 Task: Schedule a 45-minute meeting for annual performance review preparation.
Action: Mouse moved to (128, 204)
Screenshot: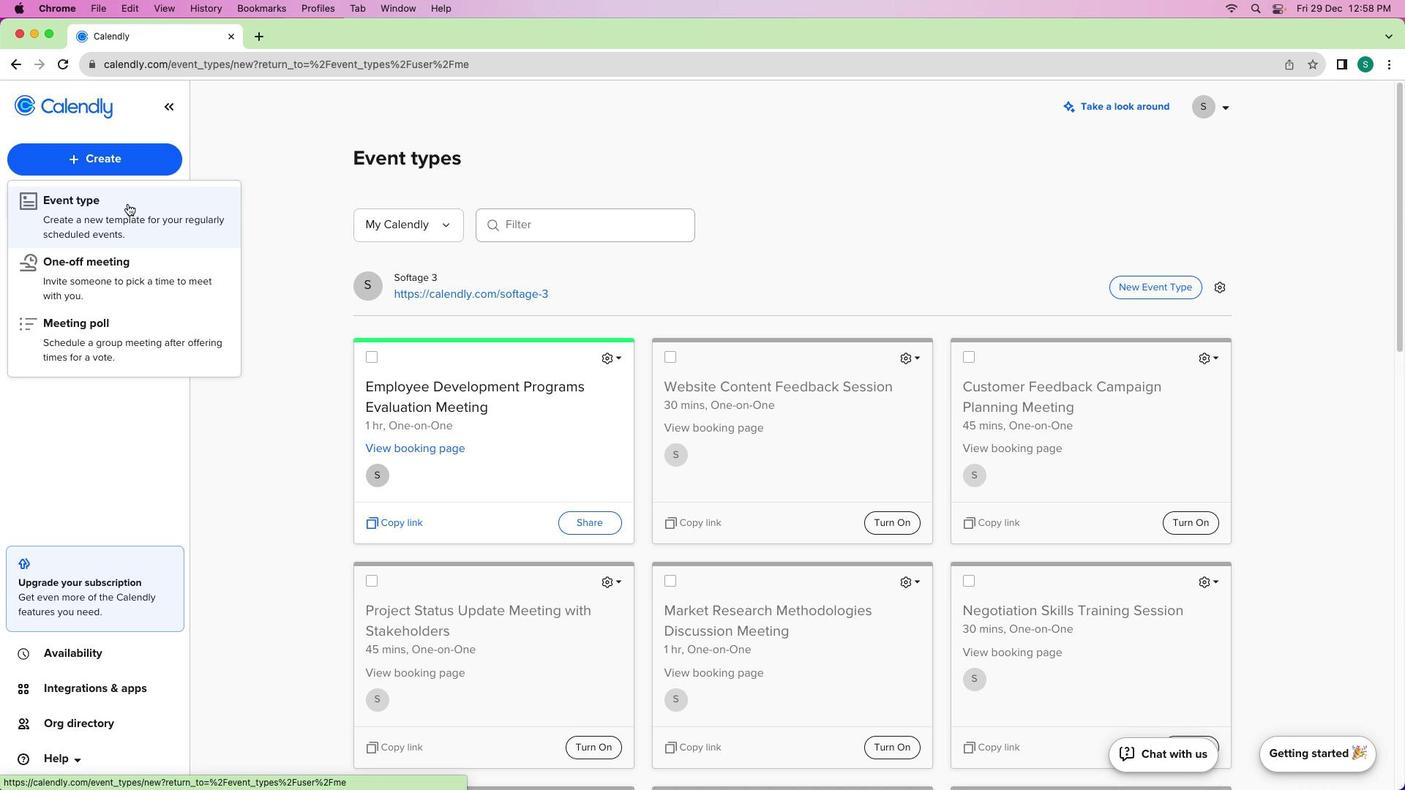 
Action: Mouse pressed left at (128, 204)
Screenshot: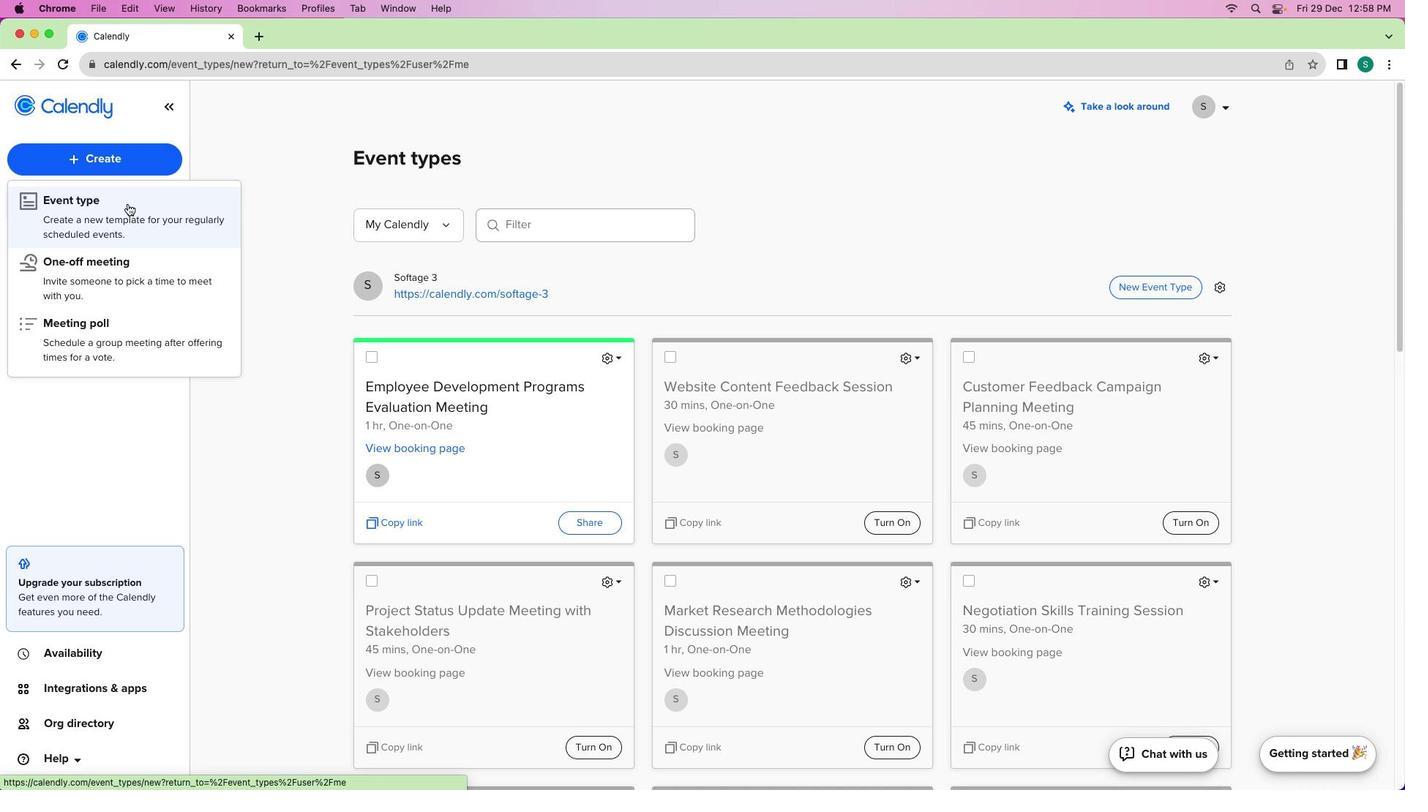 
Action: Mouse moved to (524, 295)
Screenshot: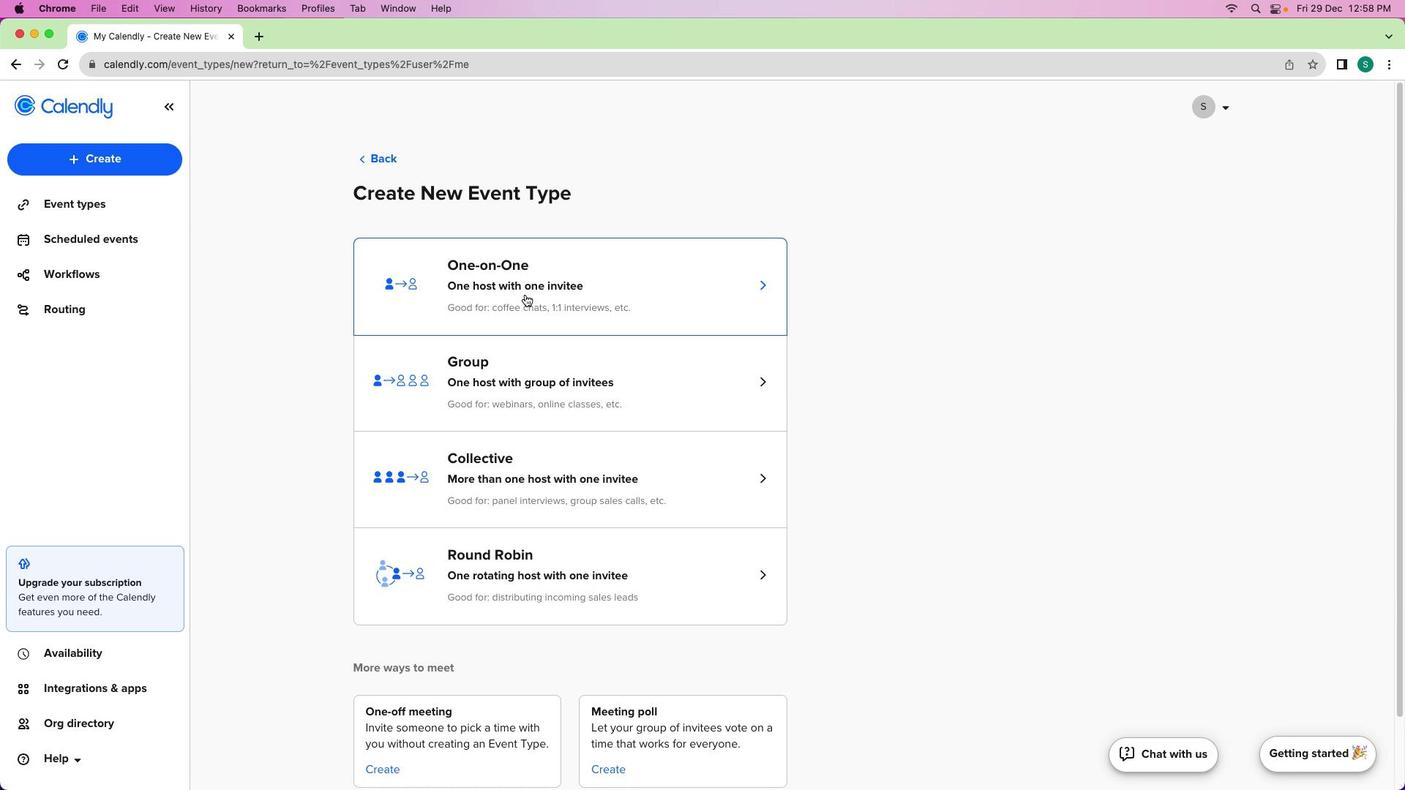 
Action: Mouse pressed left at (524, 295)
Screenshot: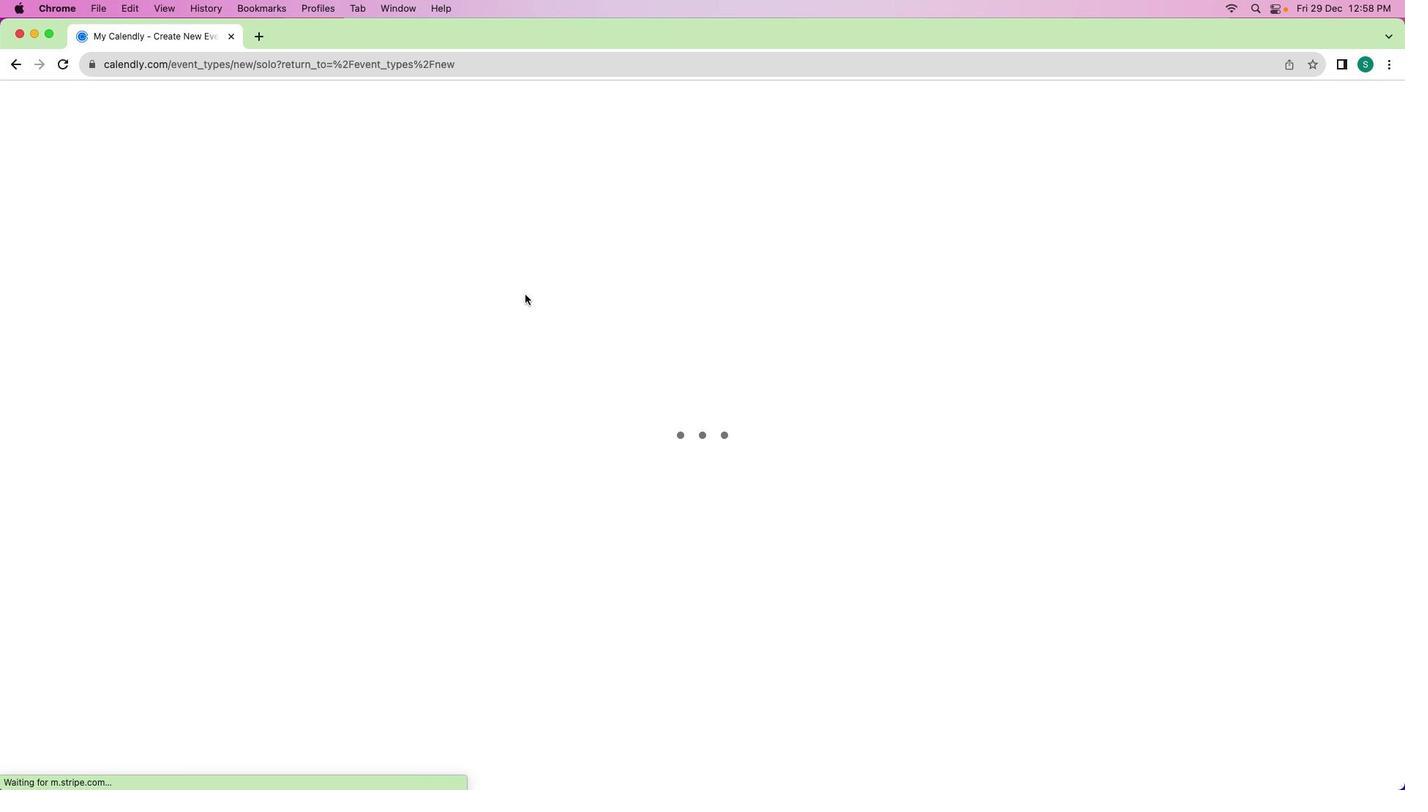 
Action: Mouse moved to (177, 235)
Screenshot: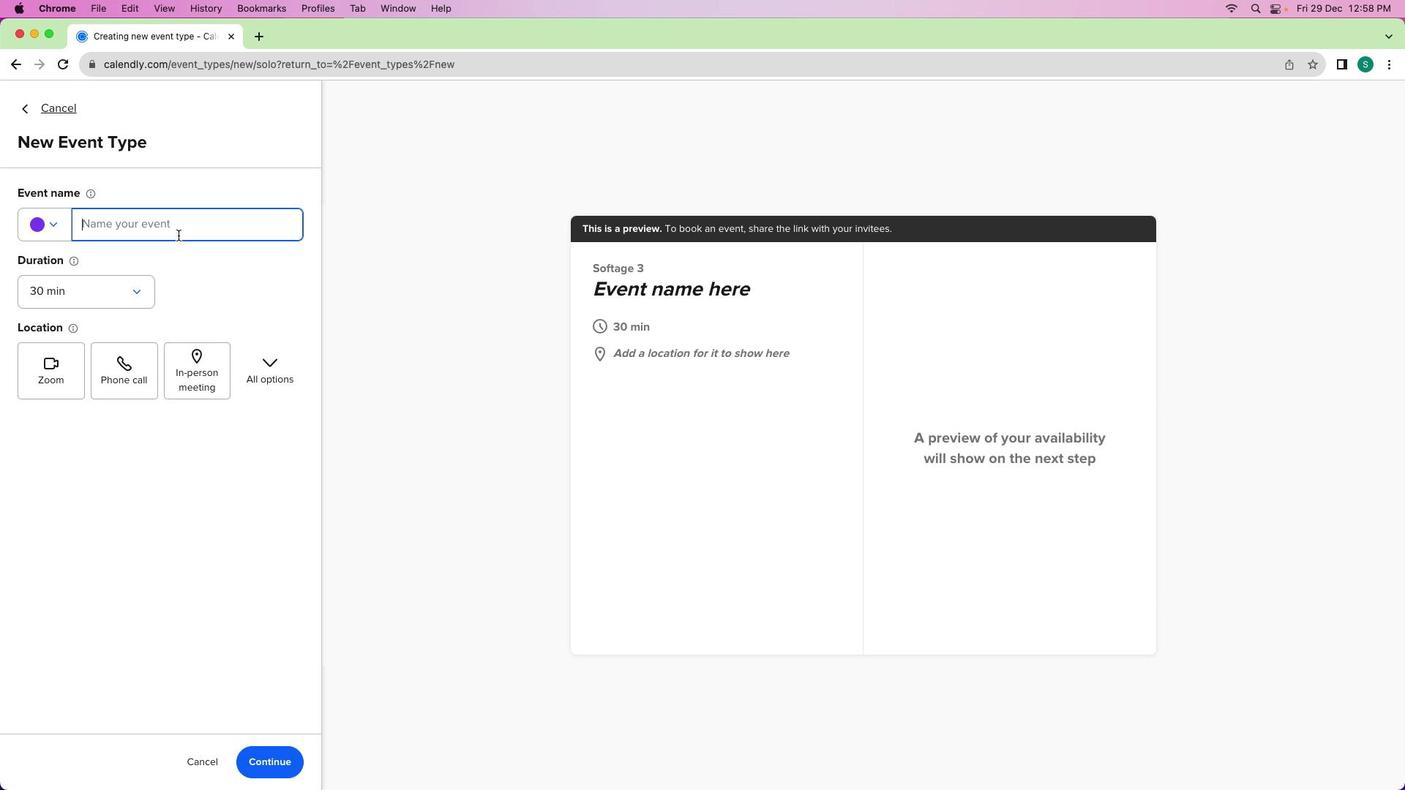 
Action: Mouse pressed left at (177, 235)
Screenshot: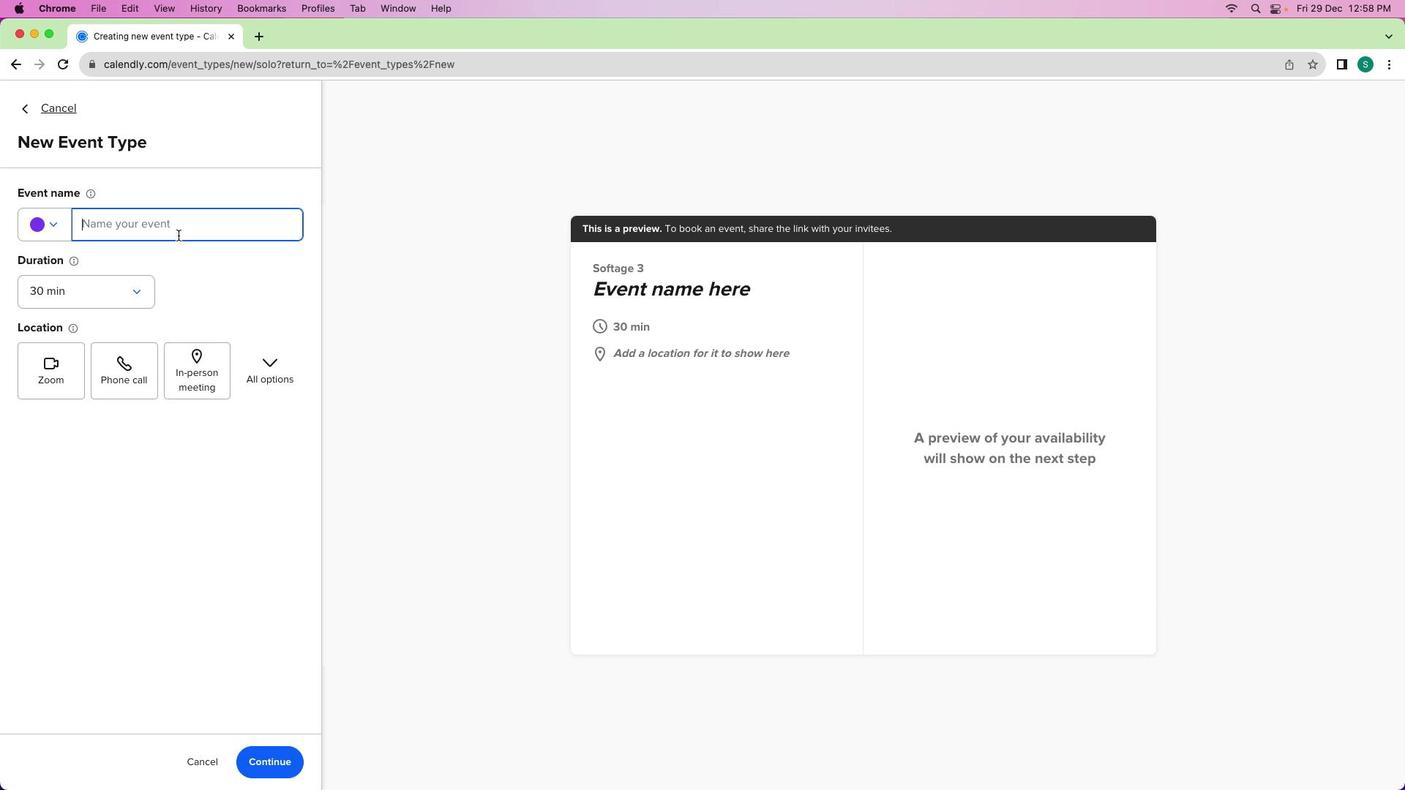 
Action: Mouse moved to (178, 235)
Screenshot: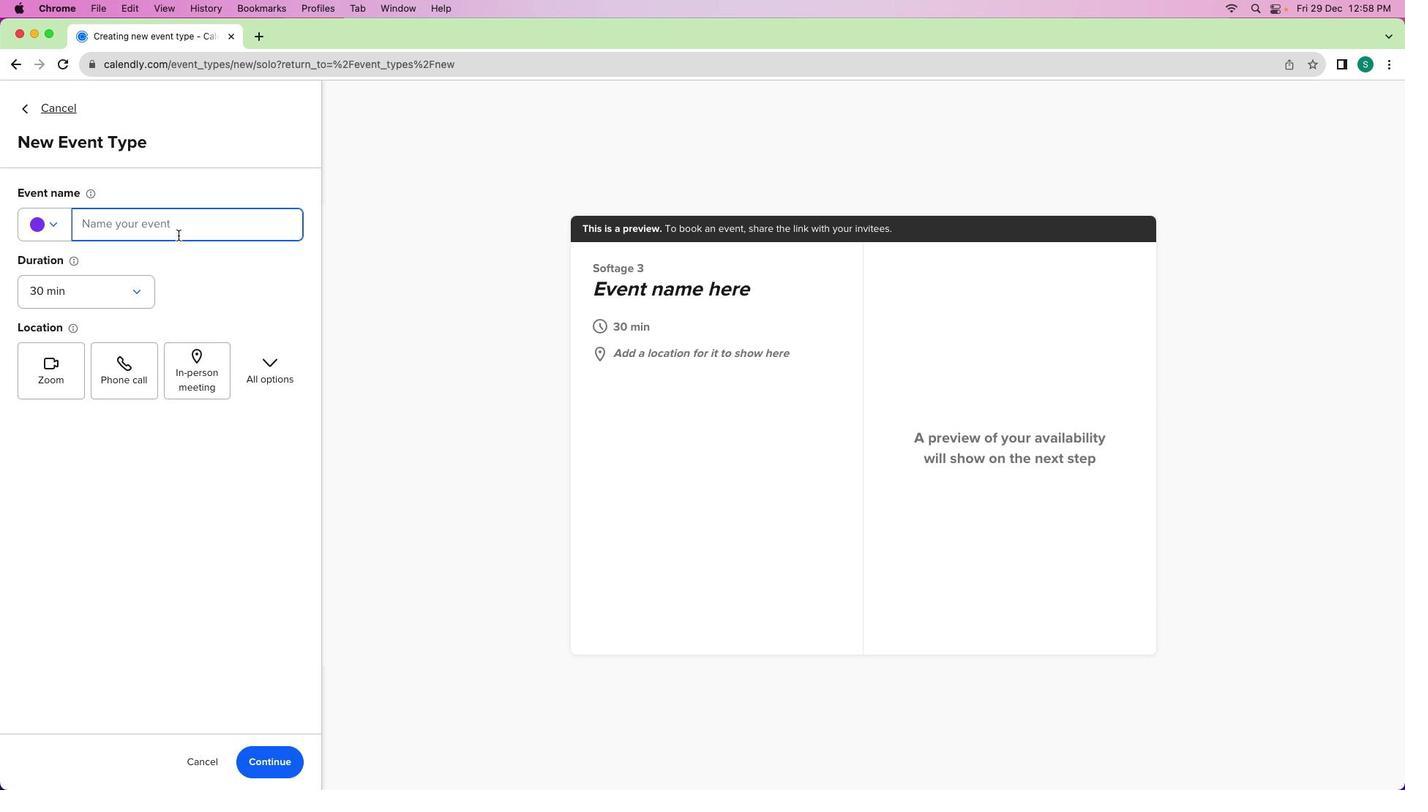 
Action: Key pressed Key.shift'A''n''n''u''a''l'Key.spaceKey.shift'P''e''r''f''o''m''r'Key.backspaceKey.backspace'r''m''a''n''c''e'Key.spaceKey.shift'R''e''v''i''e''w'Key.spaceKey.shift'P''r''e''p''a''r''a''t''i''o''n'Key.spaceKey.shift'M''e''e''t''i''n''g'
Screenshot: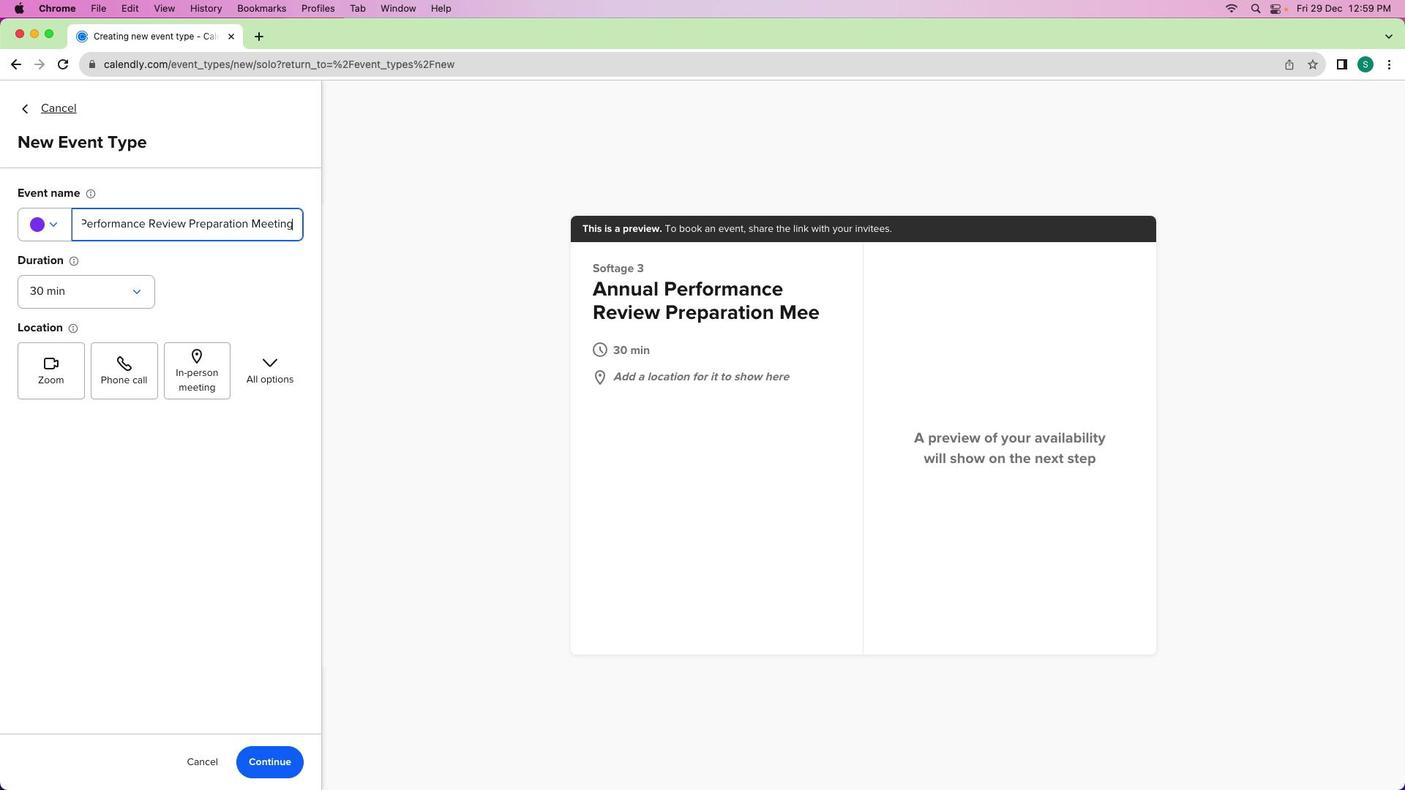 
Action: Mouse moved to (131, 292)
Screenshot: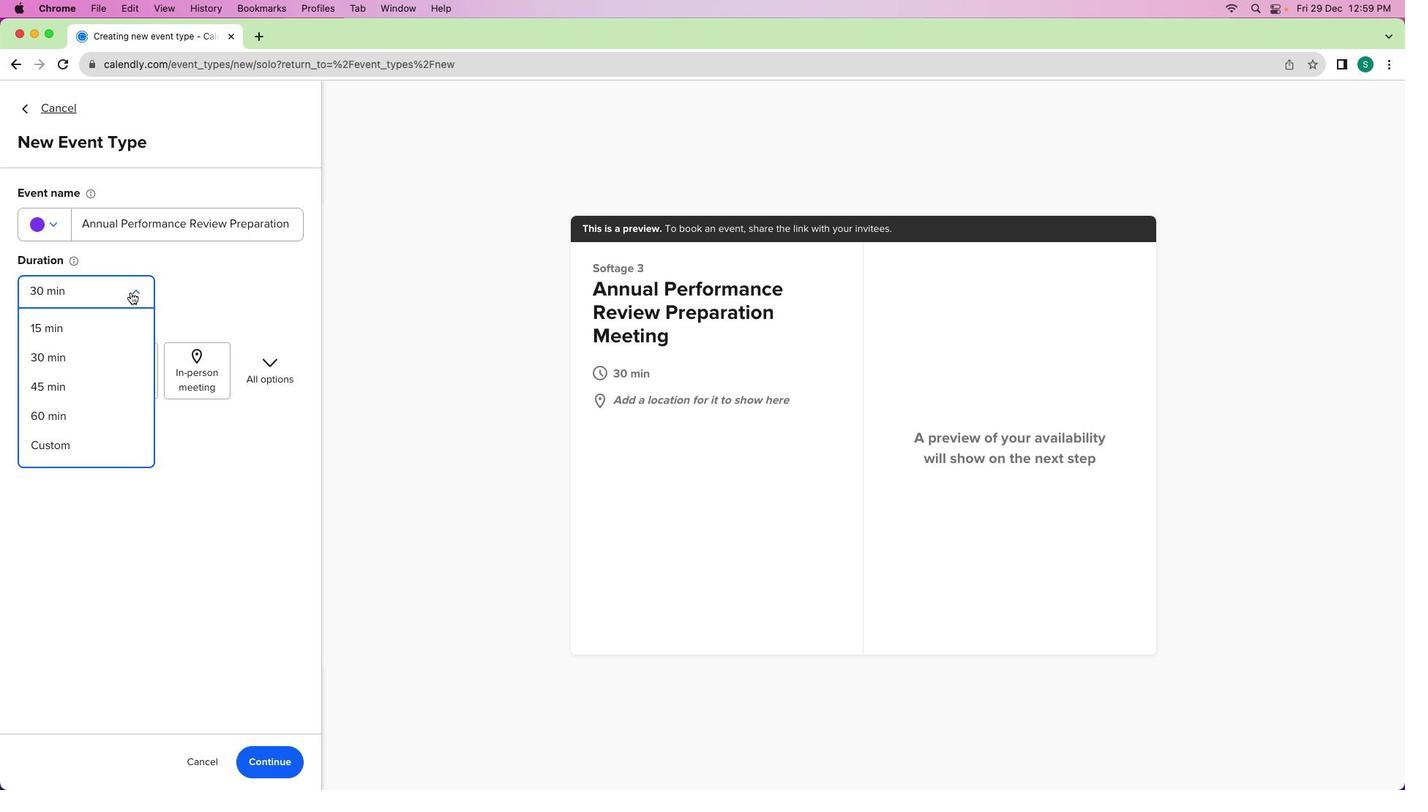 
Action: Mouse pressed left at (131, 292)
Screenshot: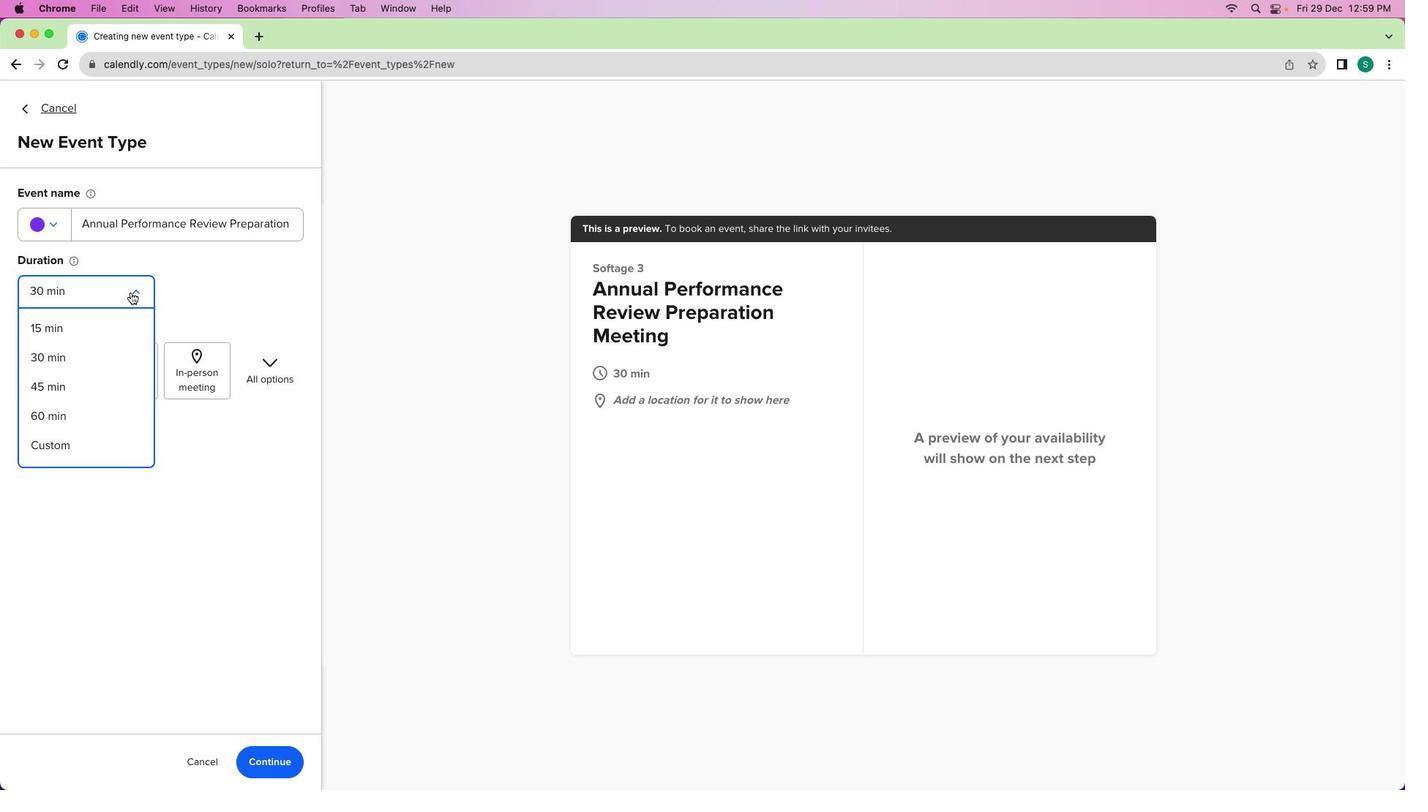 
Action: Mouse moved to (101, 378)
Screenshot: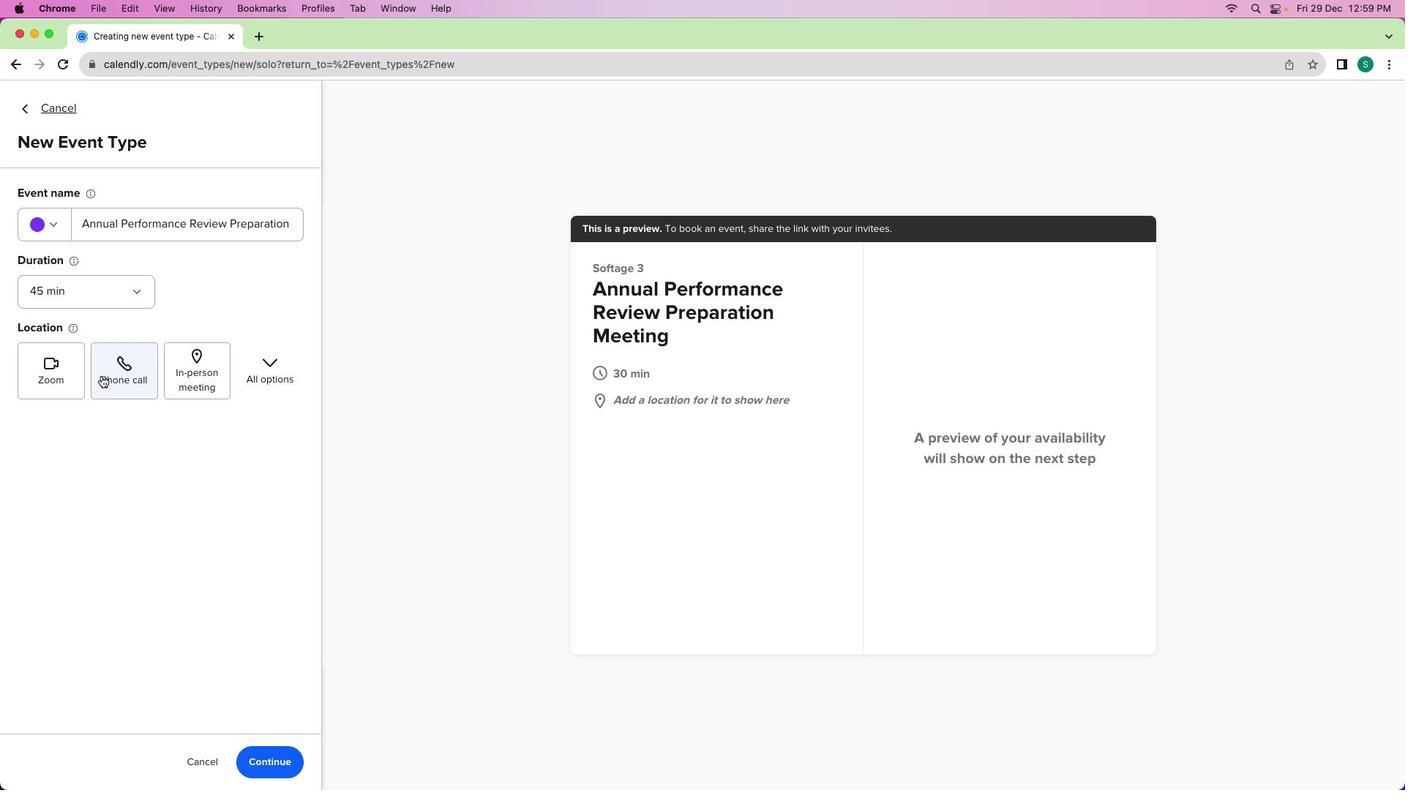 
Action: Mouse pressed left at (101, 378)
Screenshot: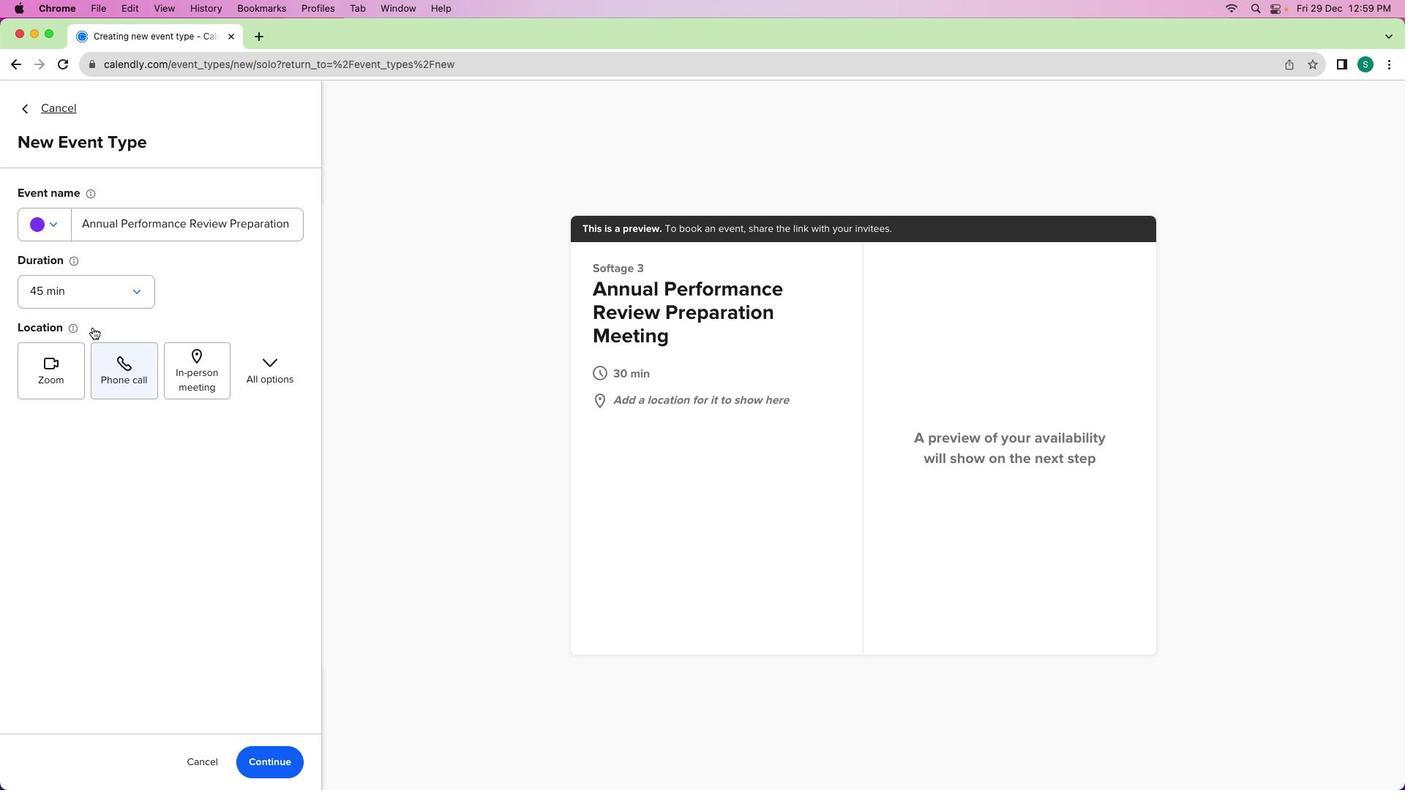 
Action: Mouse moved to (57, 218)
Screenshot: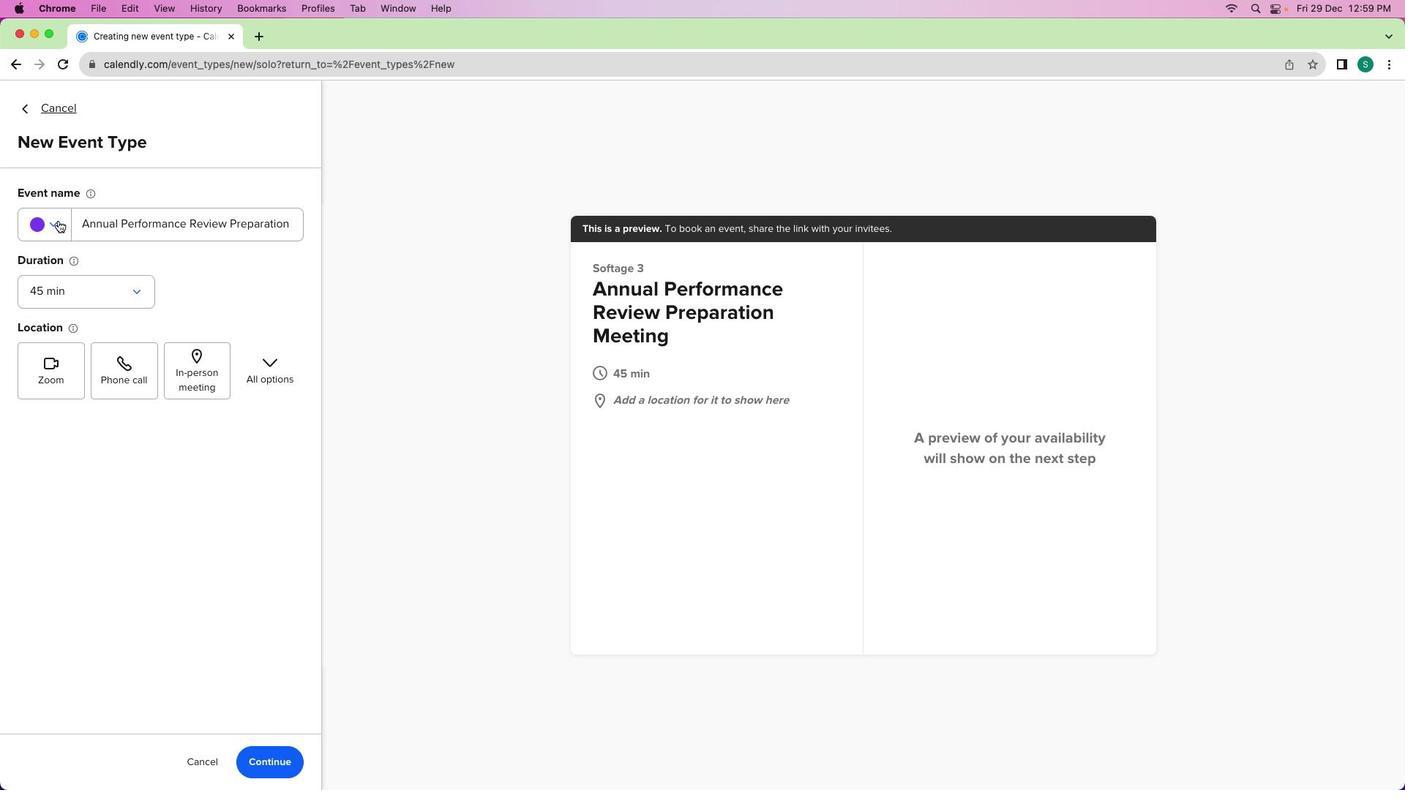 
Action: Mouse pressed left at (57, 218)
Screenshot: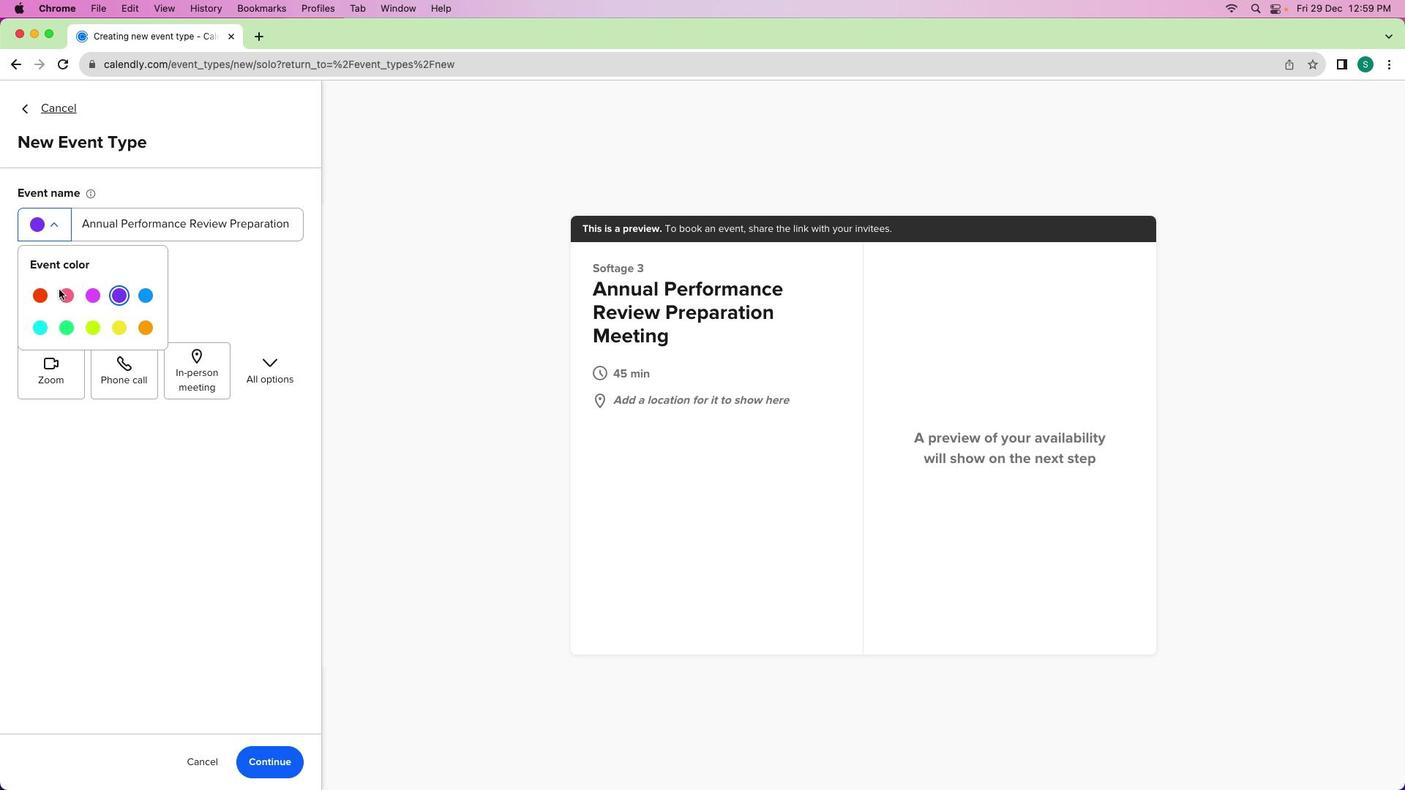 
Action: Mouse moved to (121, 332)
Screenshot: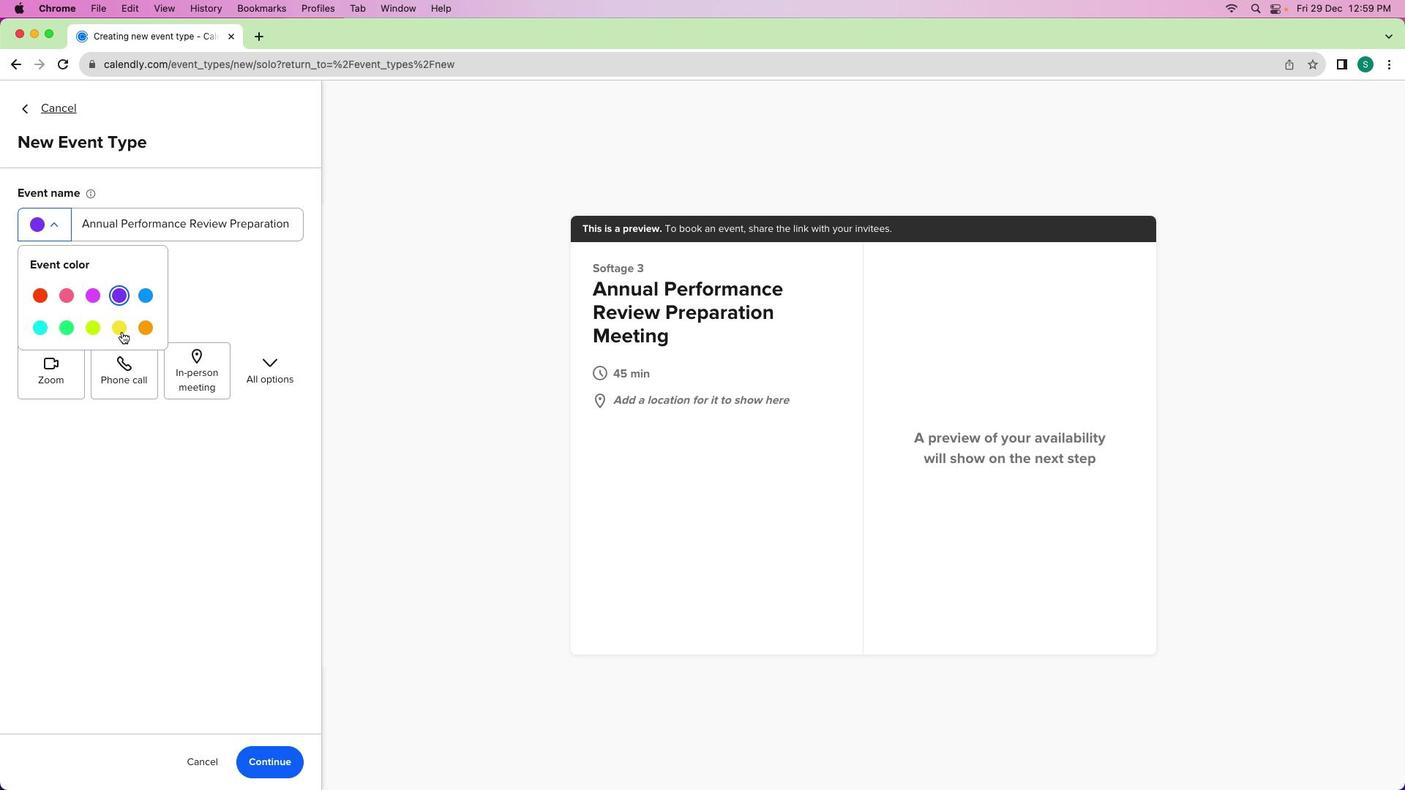 
Action: Mouse pressed left at (121, 332)
Screenshot: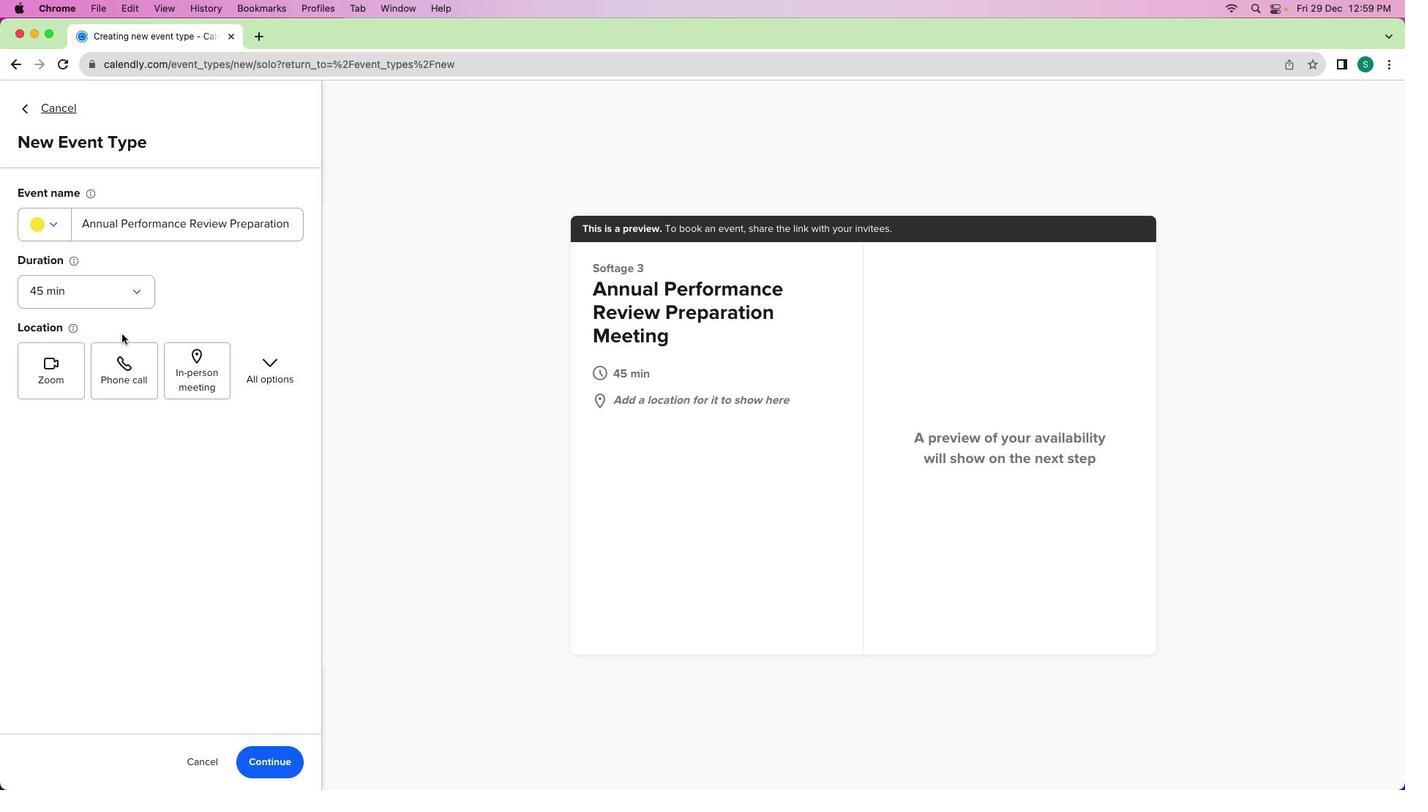 
Action: Mouse moved to (51, 382)
Screenshot: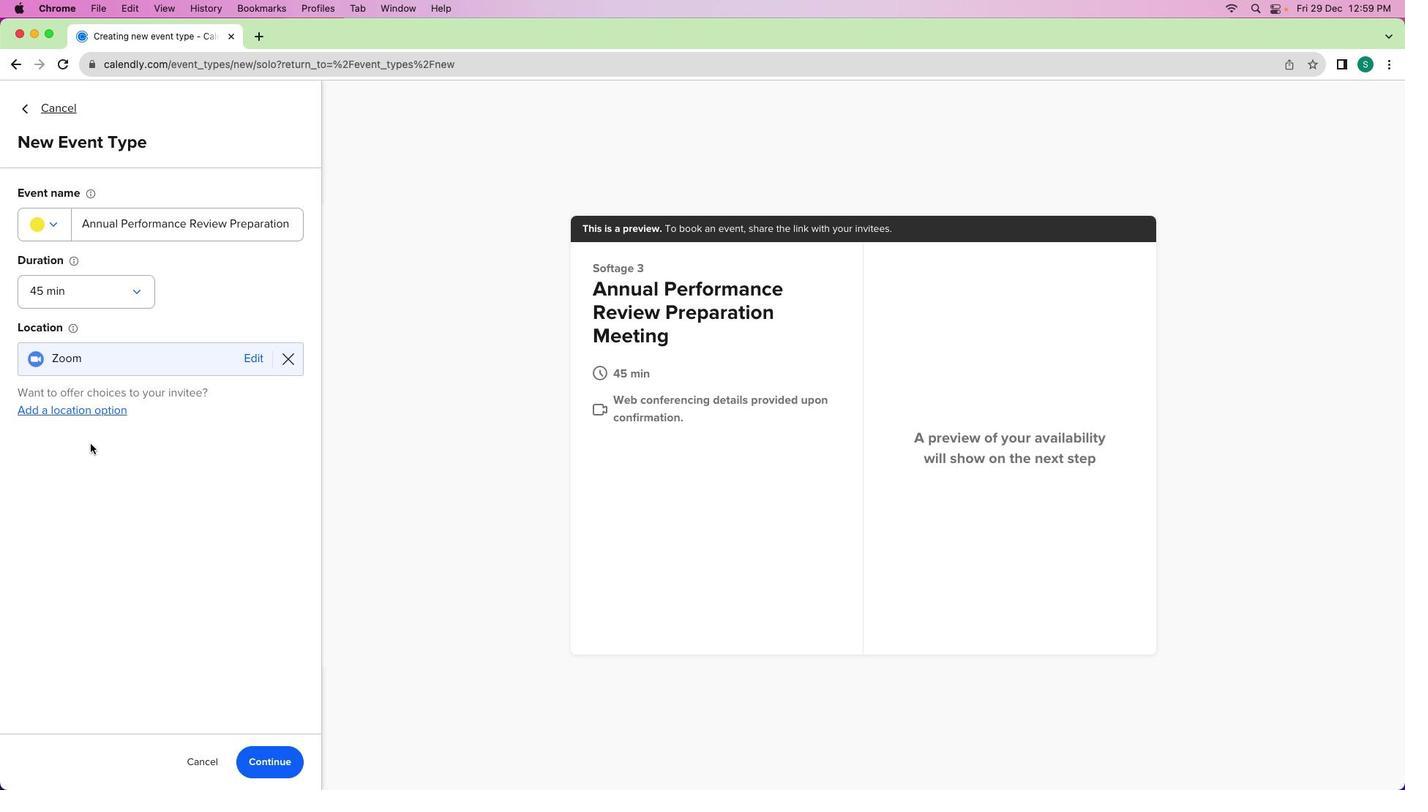 
Action: Mouse pressed left at (51, 382)
Screenshot: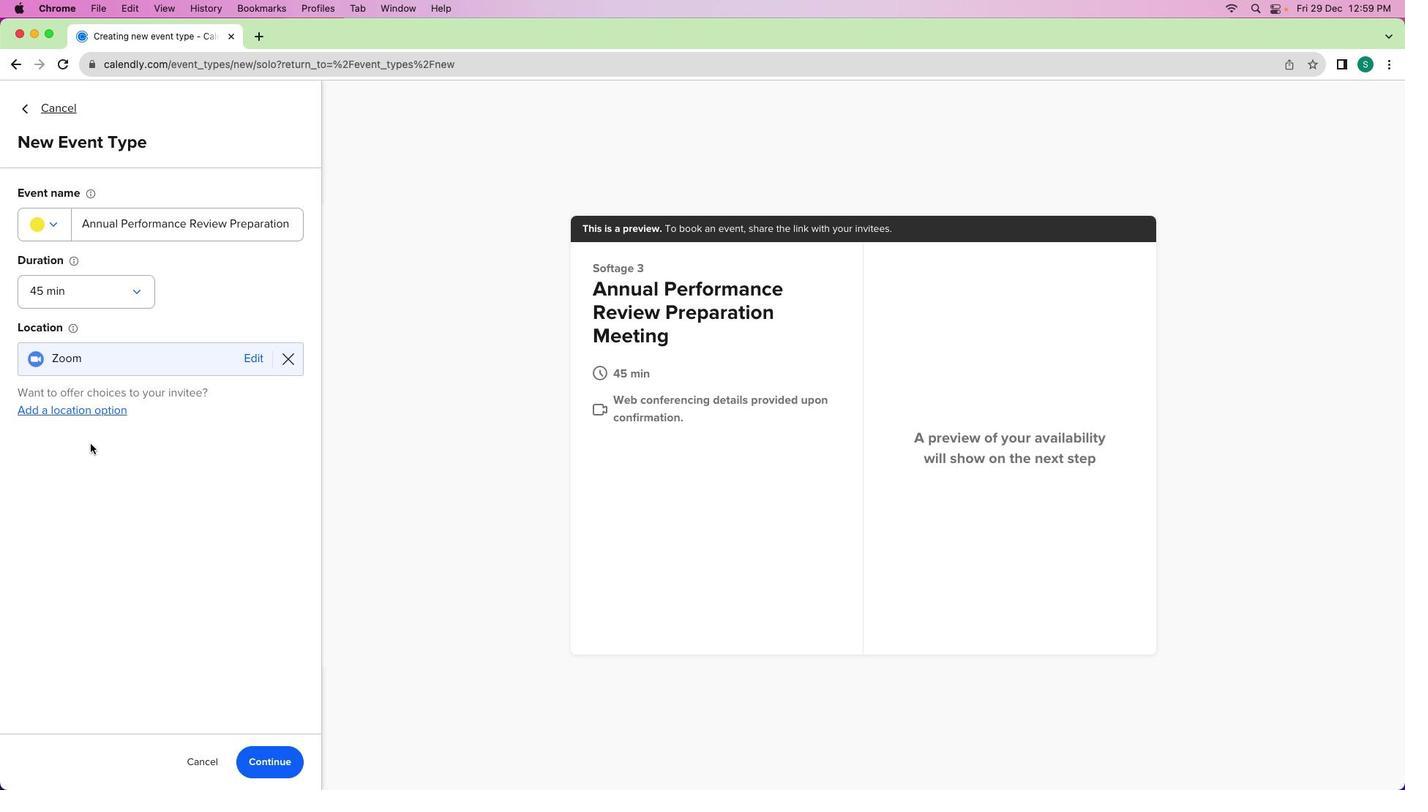 
Action: Mouse moved to (273, 760)
Screenshot: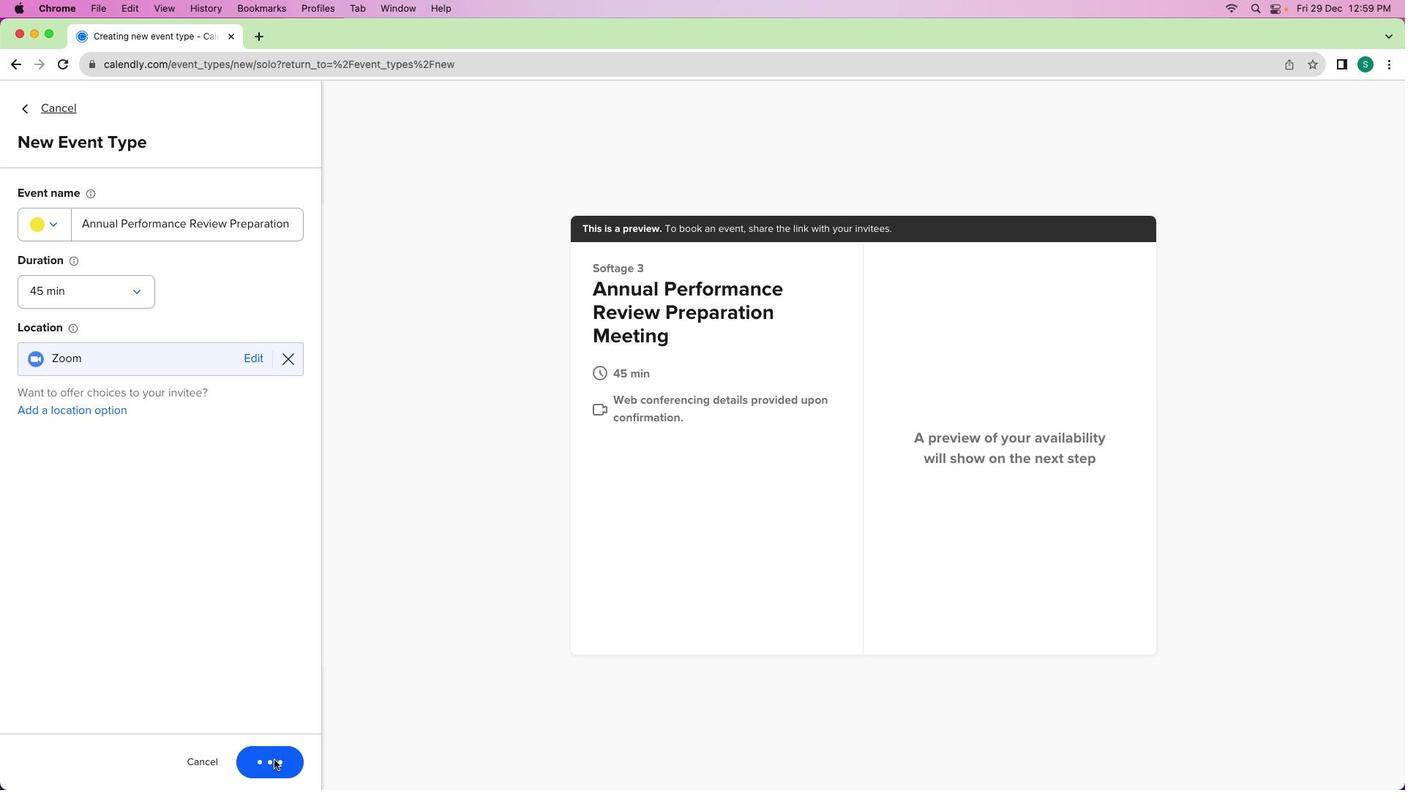 
Action: Mouse pressed left at (273, 760)
Screenshot: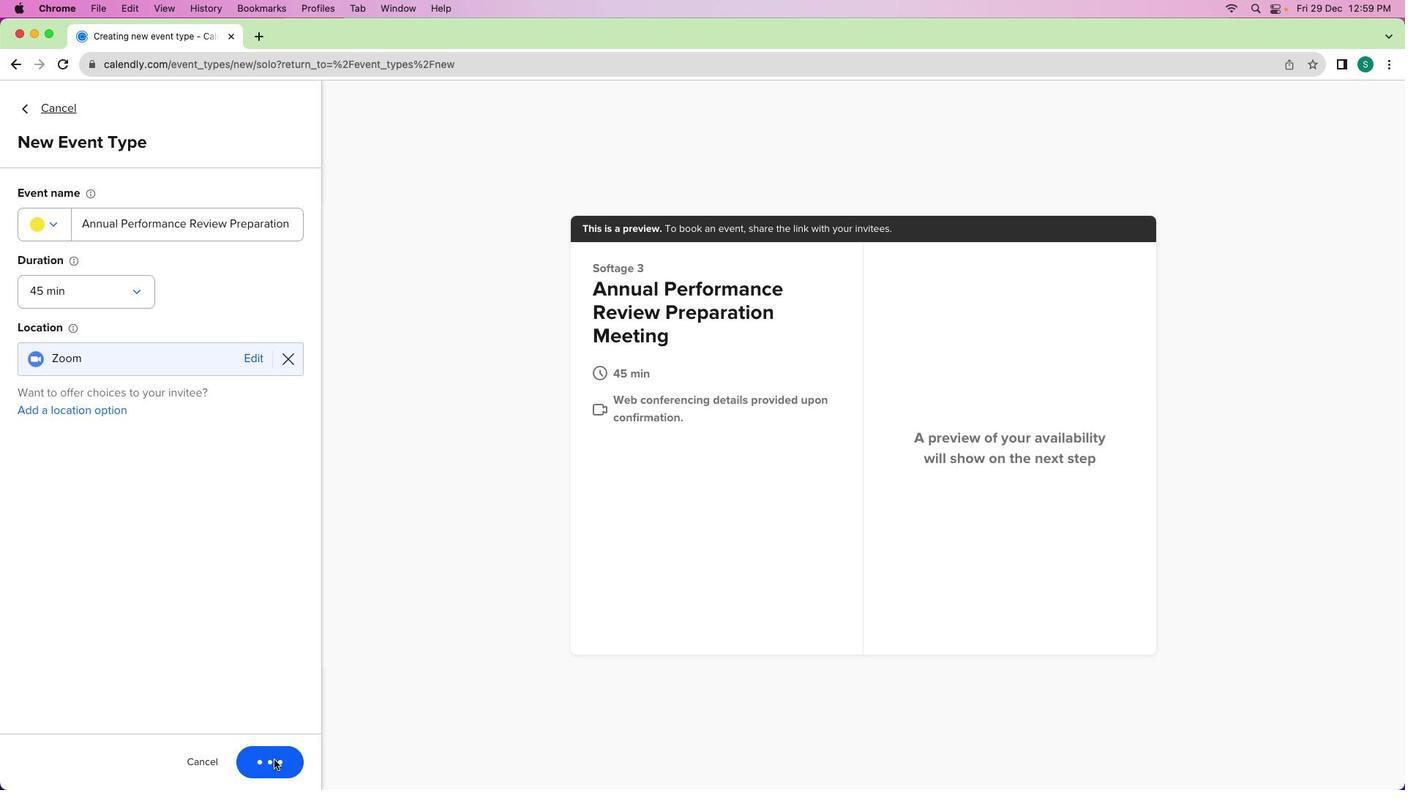 
Action: Mouse moved to (266, 246)
Screenshot: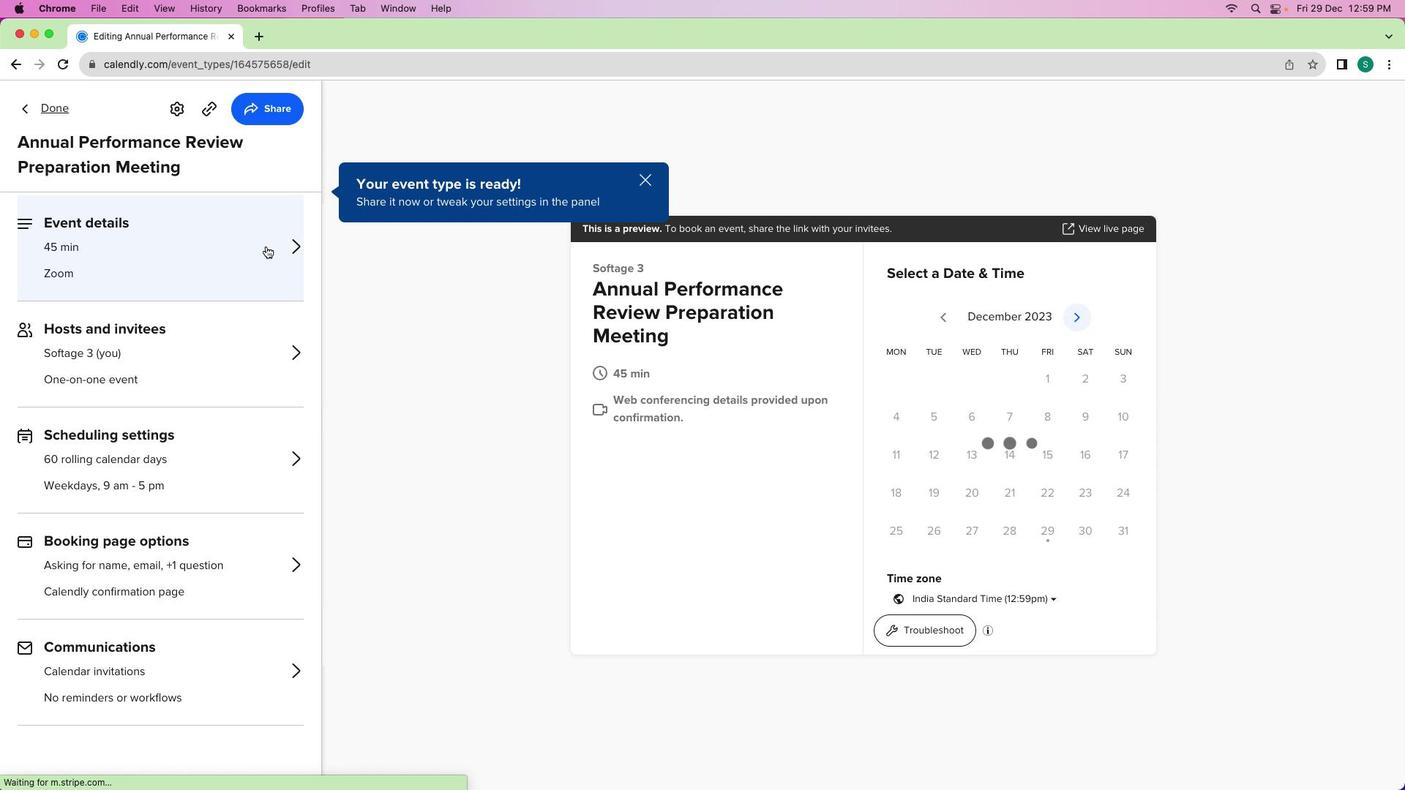 
Action: Mouse pressed left at (266, 246)
Screenshot: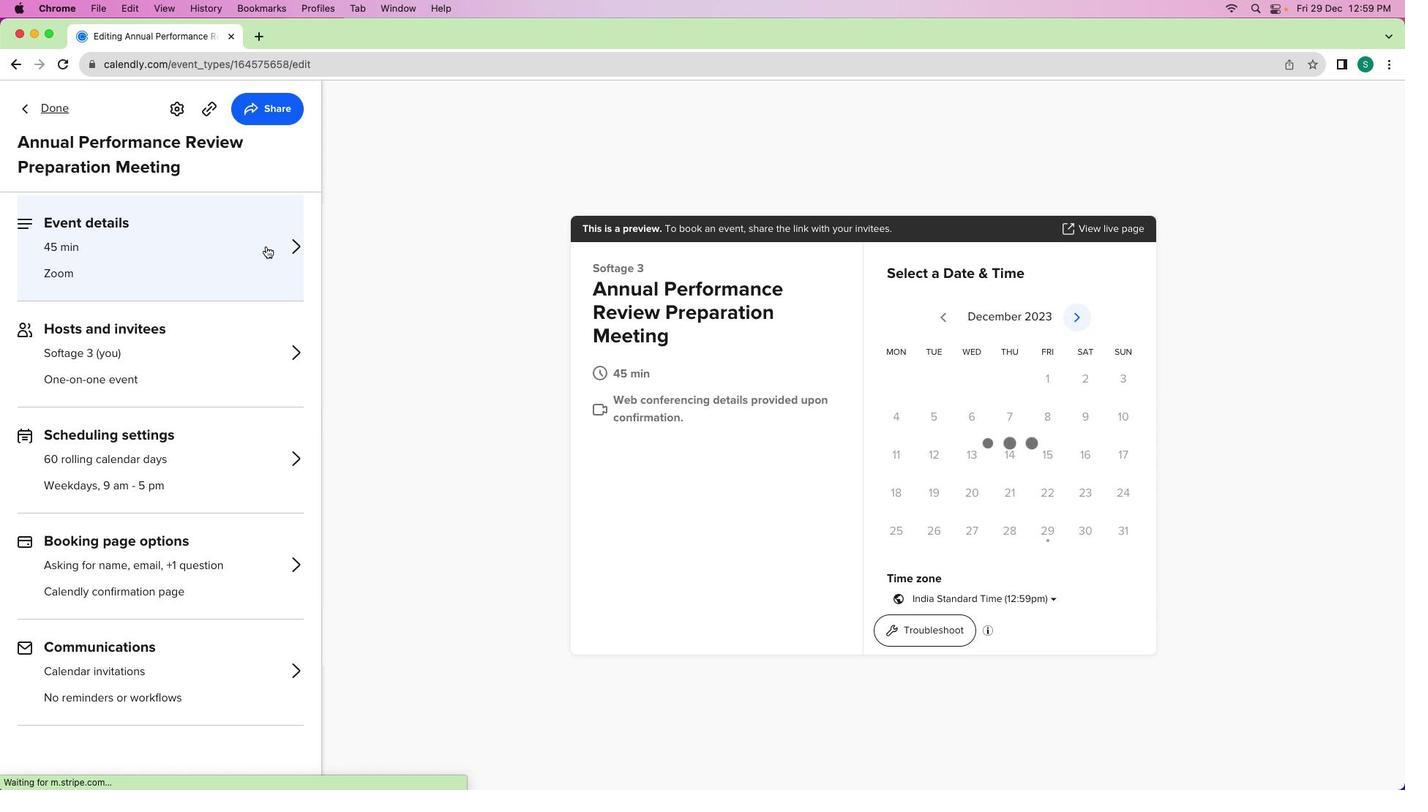 
Action: Mouse moved to (139, 512)
Screenshot: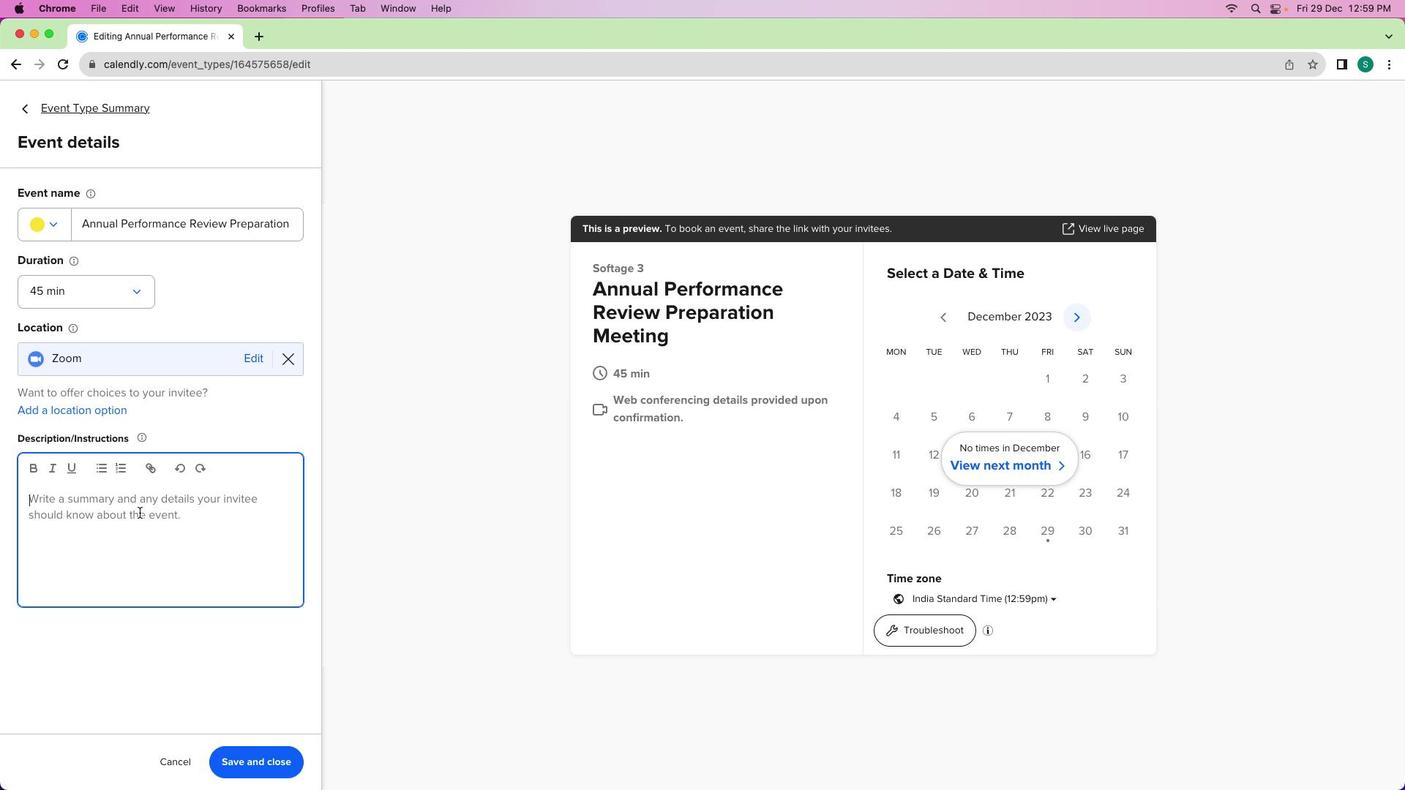 
Action: Mouse pressed left at (139, 512)
Screenshot: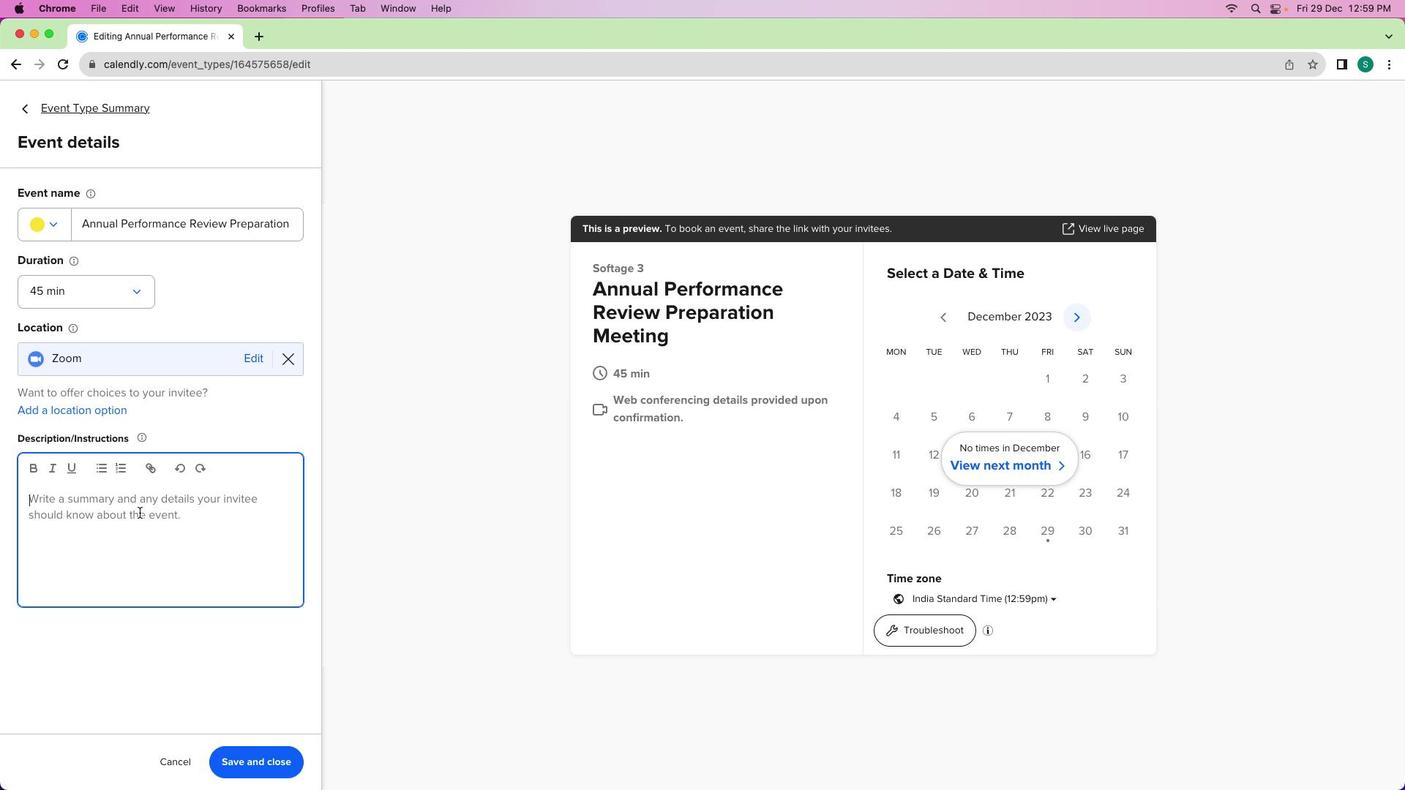 
Action: Mouse moved to (139, 513)
Screenshot: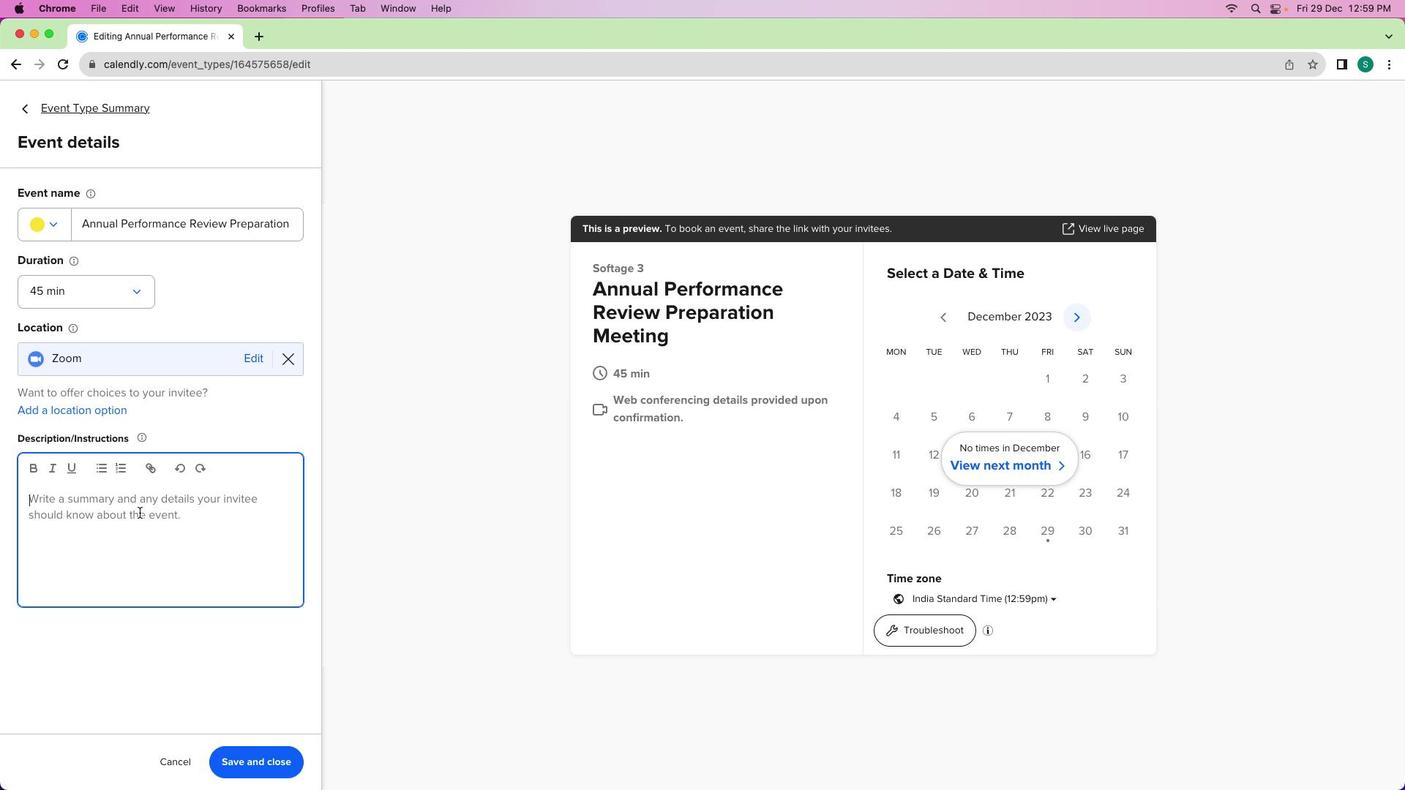 
Action: Key pressed Key.shift'J''o''i''n'Key.space'm''e'Key.space'f''o''r'Key.space'a'Key.space'f''o''c''u''s''e''d'Key.space'4''5''-''m''i''n''u''t''e'Key.space's''e''s''s''i''o''n'Key.space'd''e''d''i''c''a''t''e''d'Key.space't'Key.backspace'f''o''r'Key.space'o''u''r'Key.space
Screenshot: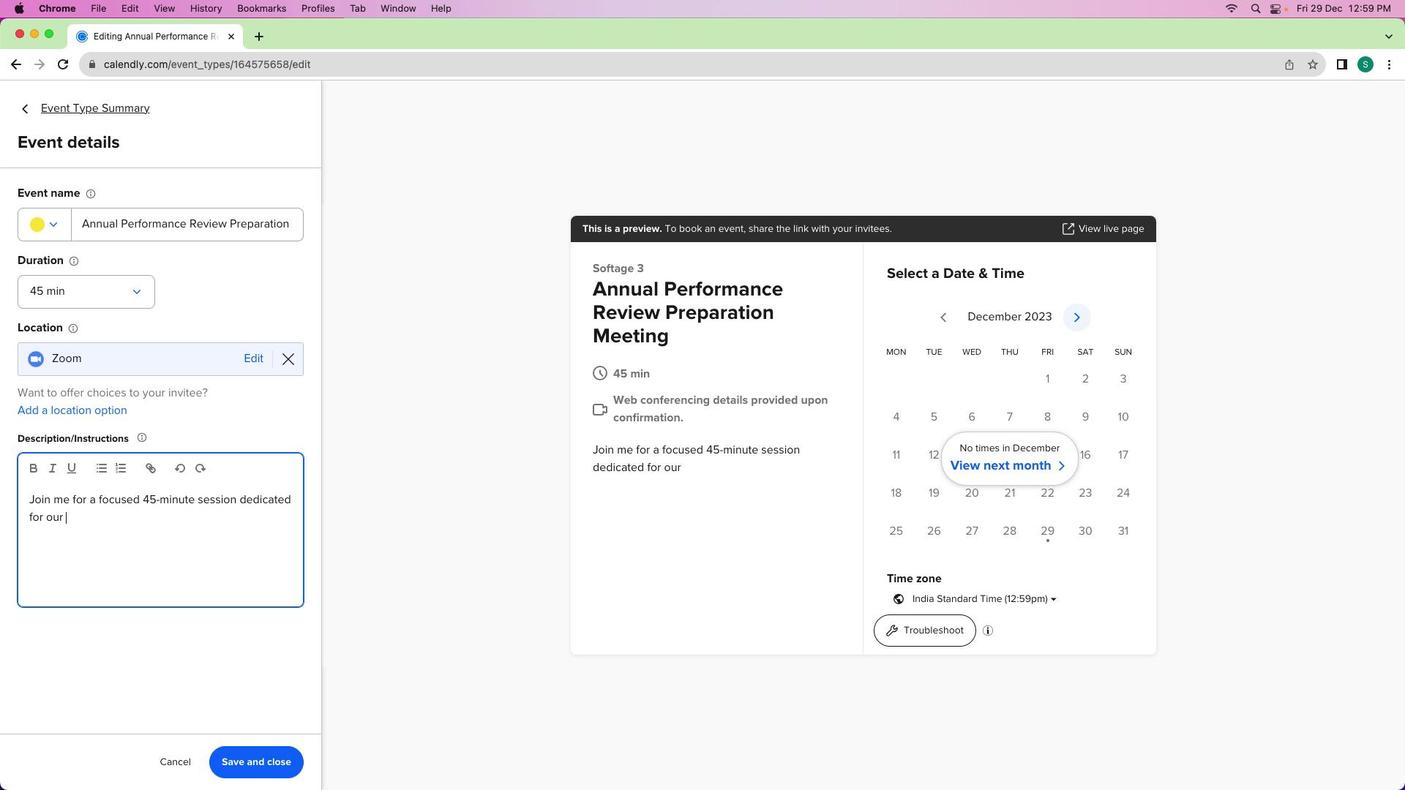 
Action: Mouse moved to (300, 568)
Screenshot: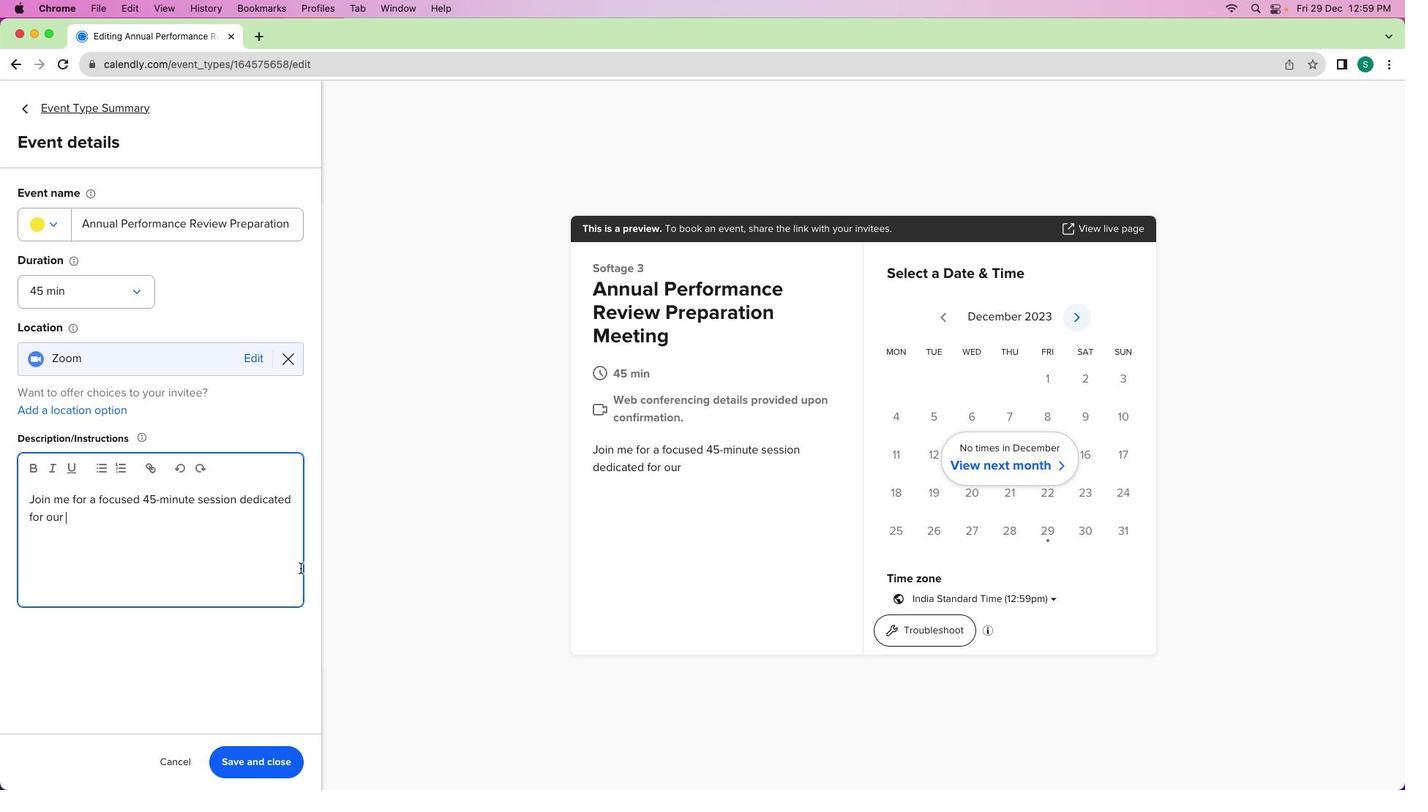 
Action: Key pressed 'a''n''n''u''a''l'Key.space'p''e''r''f''o''r''m''a''c''e'Key.backspaceKey.backspace'n''c''e'Key.space'r''e''v''i''e''w''s''.'Key.spaceKey.shift'I''n'Key.space't''h''i''s'Key.space'm''e''e''t''i''n''g'','Key.space'w''e'Key.space'w''i''l''l'Key.space'd''i''s''c''u''s''s'Key.space'e''x''p''e''c''t''a''t''i''o''n''s'Key.spaceKey.backspace','Key.space'r''e''v''i''e''w'Key.space'p''e''r''f''o''r''m''a''n''e''c'Key.backspace'e'Key.backspaceKey.backspace'c''e'Key.space'm''e''t''r''i''c''s''m'Key.backspace','Key.space'a''n''d'Key.space's''e''t'Key.space's''t''a''e'Key.backspace'g''e'Key.space'f''o''r'Key.space'c''o''n''s''t''r''u''c''t''i''v''e'Key.space'a''n''d'Key.space'm''e''a''n''i''n''g''f''u''l'Key.space'p''e''r''f''o''r''m''a''n''c''e'Key.space'd''i''s''c''u''s''s''i''o''n''s''.'
Screenshot: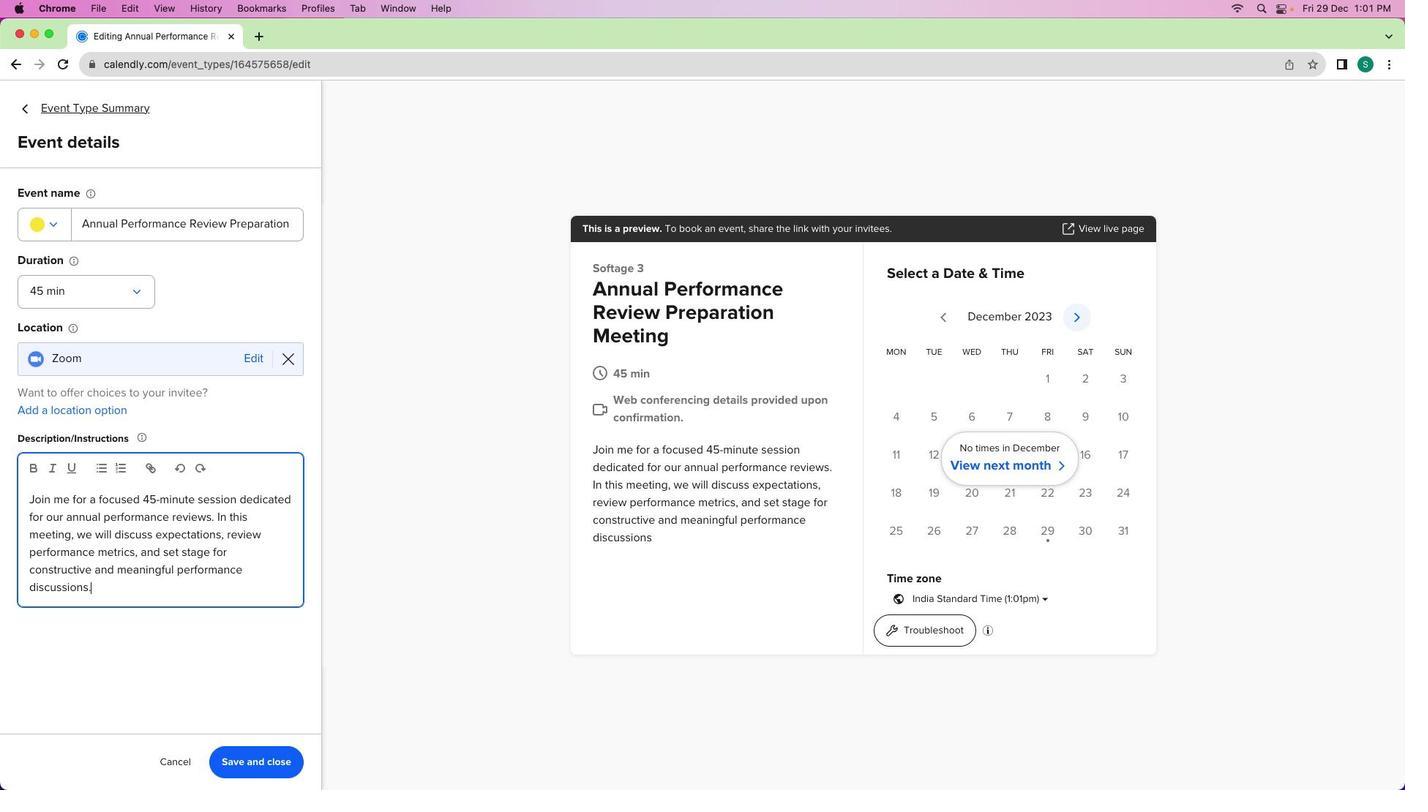
Action: Mouse moved to (261, 759)
Screenshot: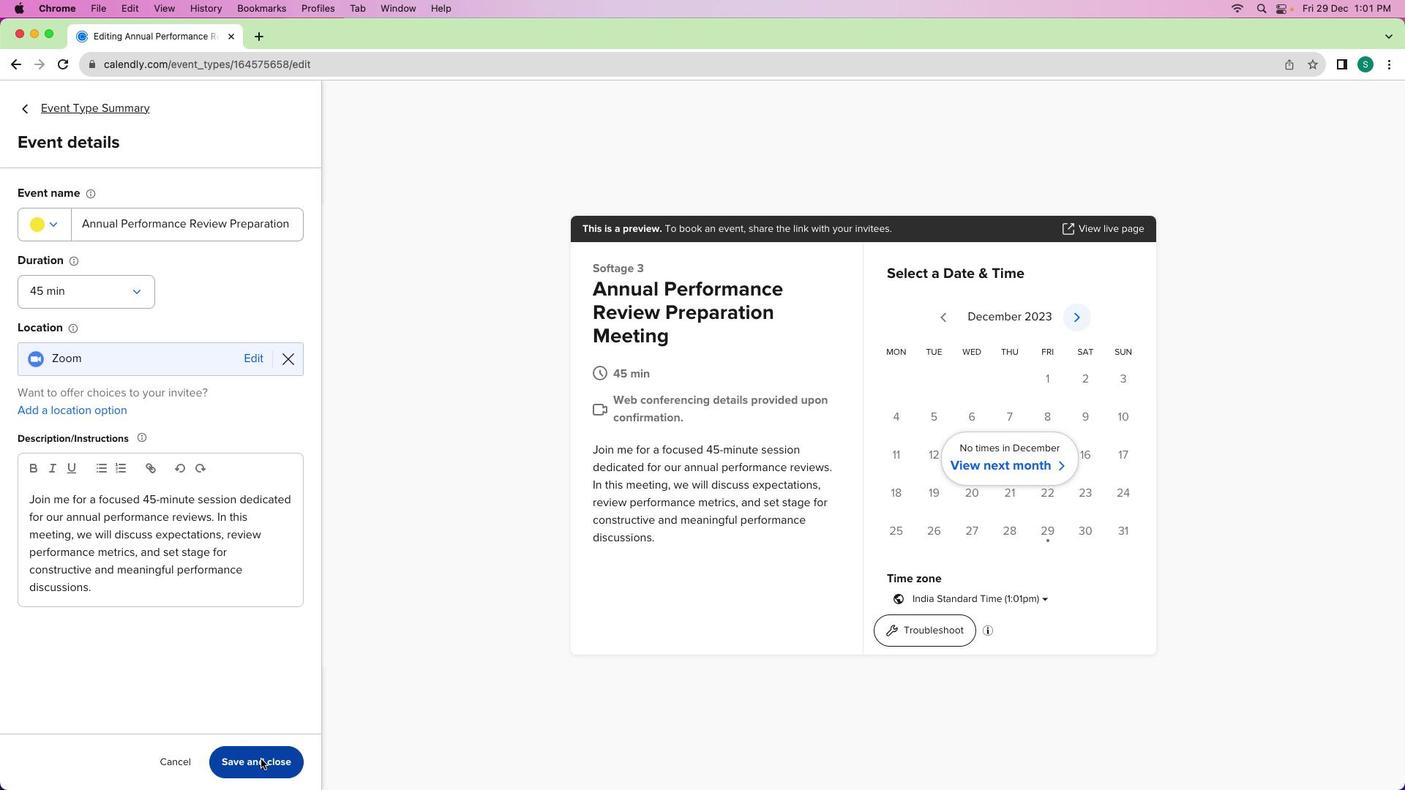 
Action: Mouse pressed left at (261, 759)
Screenshot: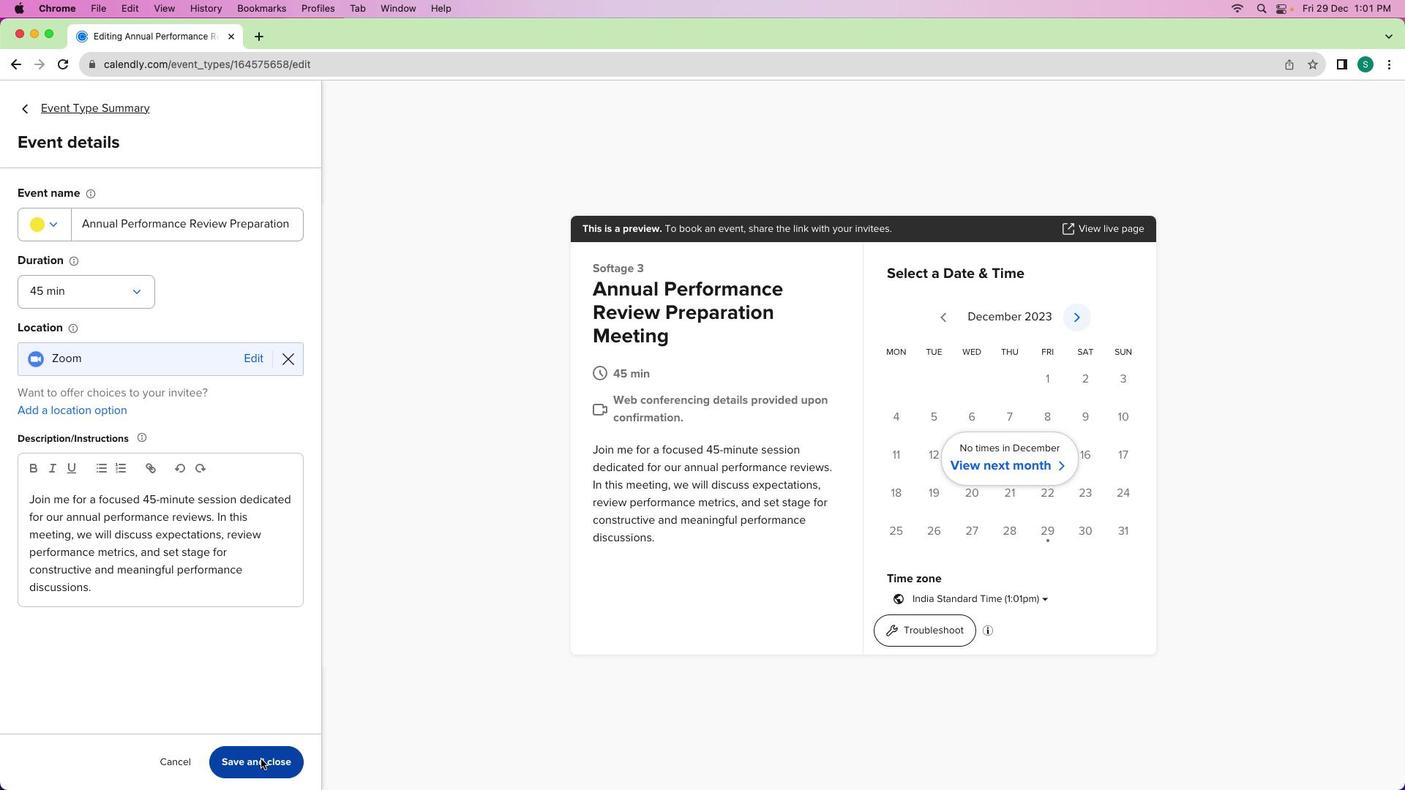 
Action: Mouse moved to (61, 106)
Screenshot: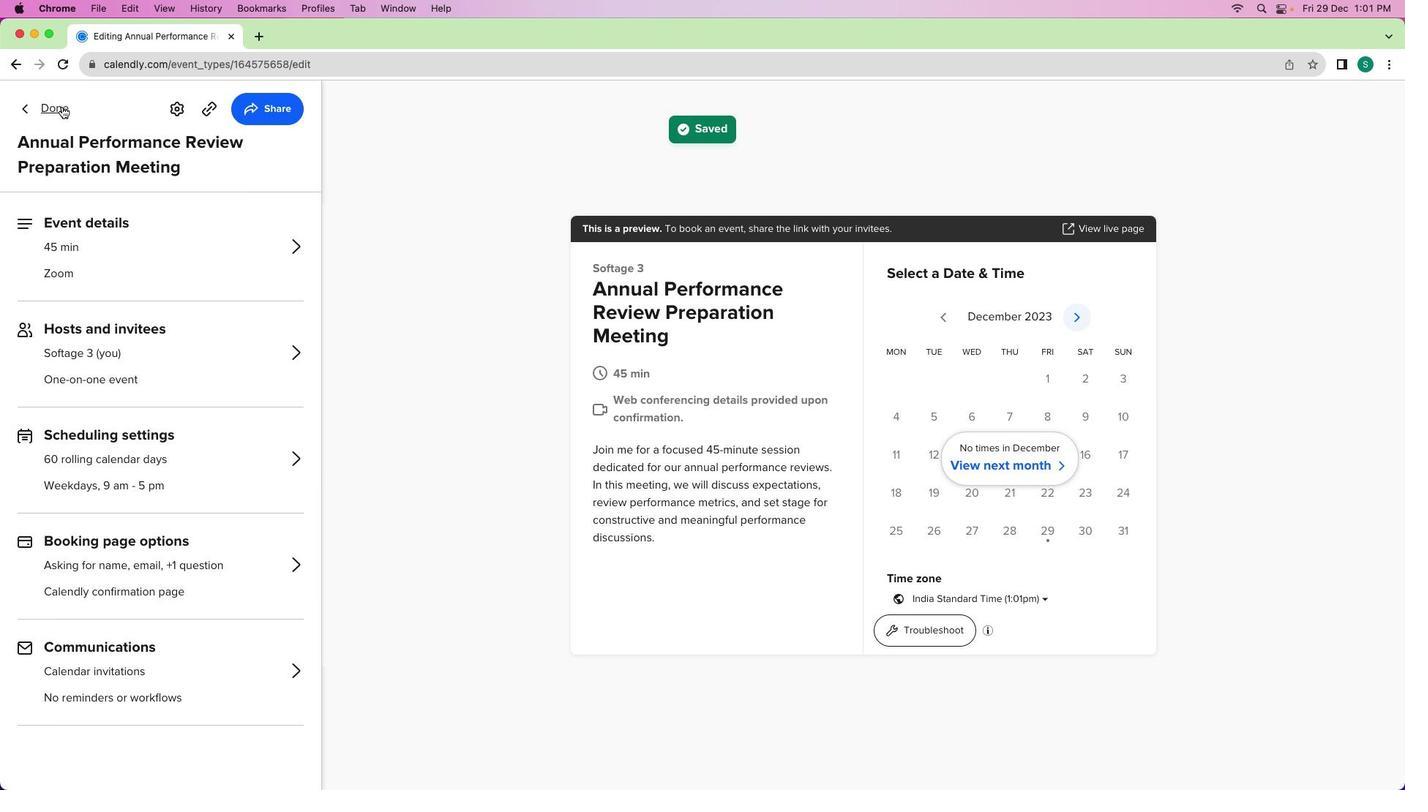 
Action: Mouse pressed left at (61, 106)
Screenshot: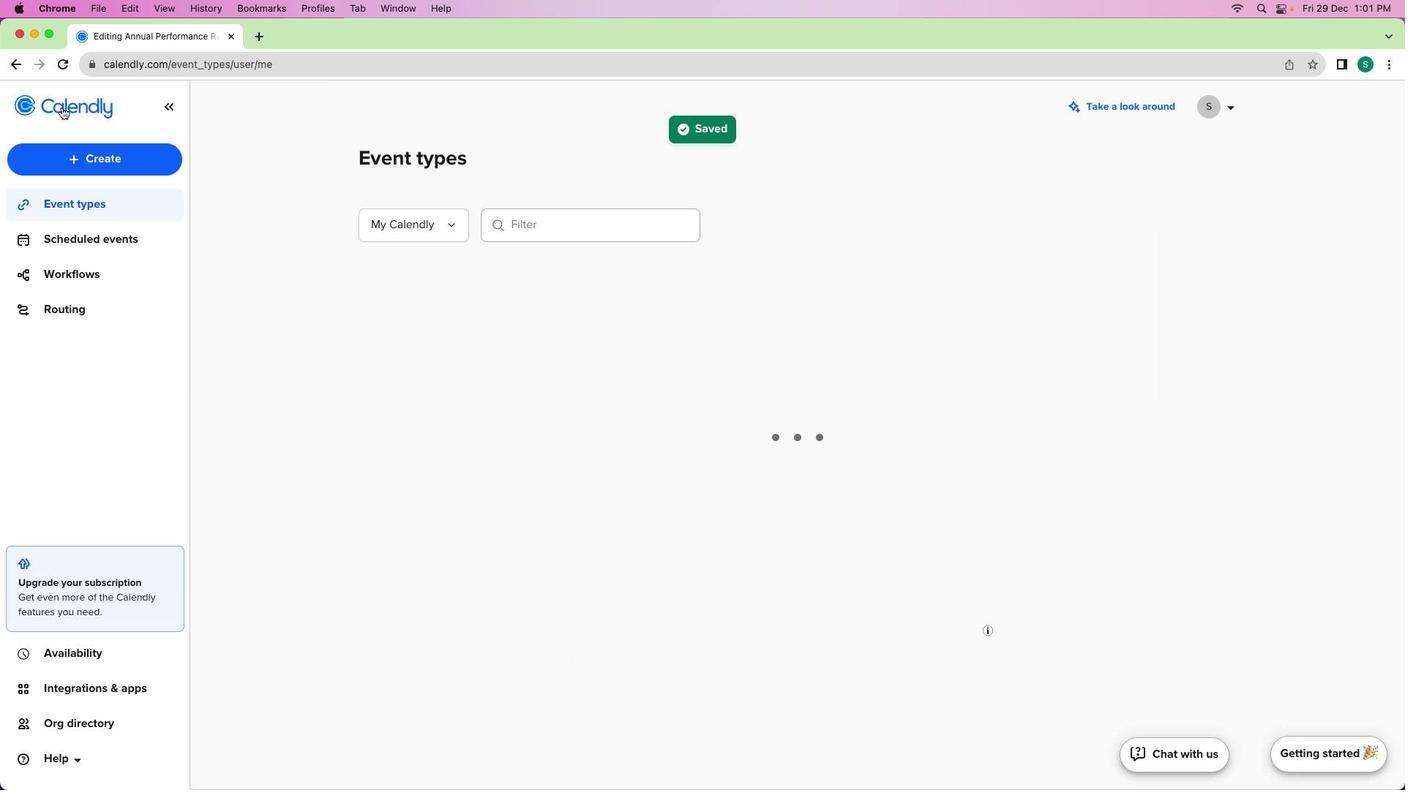 
Action: Mouse moved to (517, 423)
Screenshot: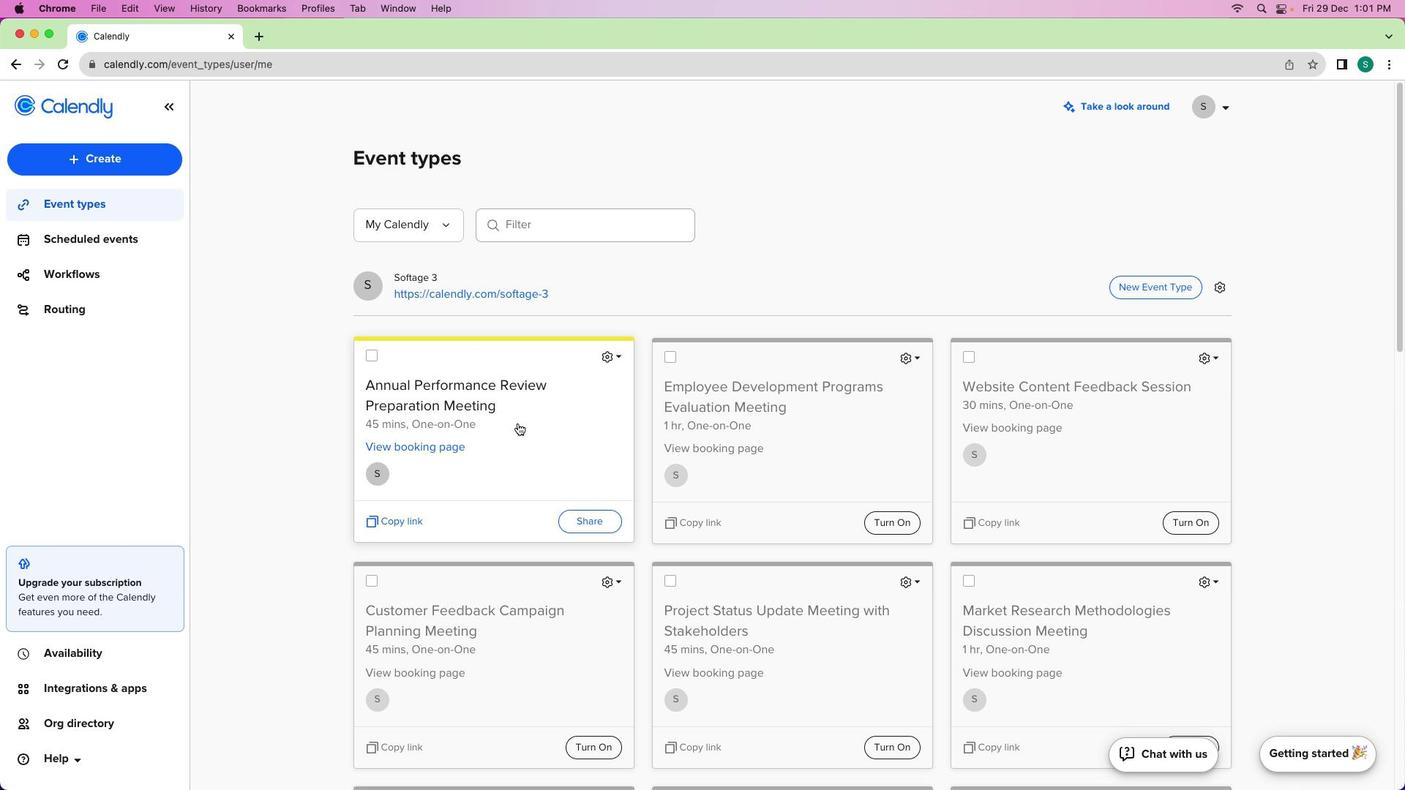 
